 Task: Search one way flight ticket for 4 adults, 2 children, 2 infants in seat and 1 infant on lap in economy from Culebra: Benjamin Rivera Noriega Airport to Evansville: Evansville Regional Airport on 5-3-2023. Choice of flights is Royal air maroc. Price is upto 65000. Outbound departure time preference is 15:00.
Action: Mouse moved to (319, 277)
Screenshot: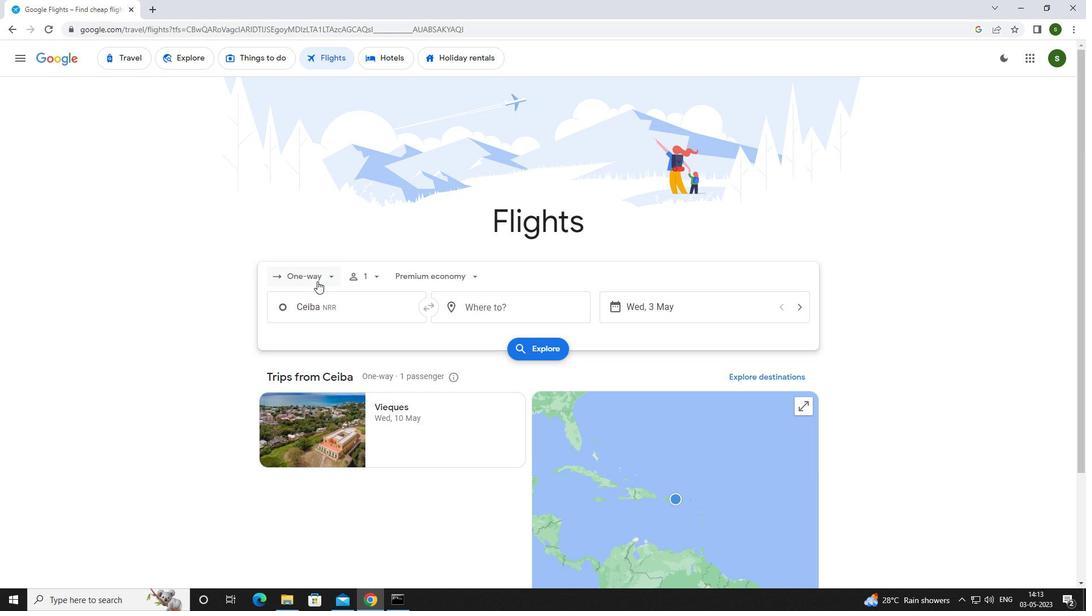 
Action: Mouse pressed left at (319, 277)
Screenshot: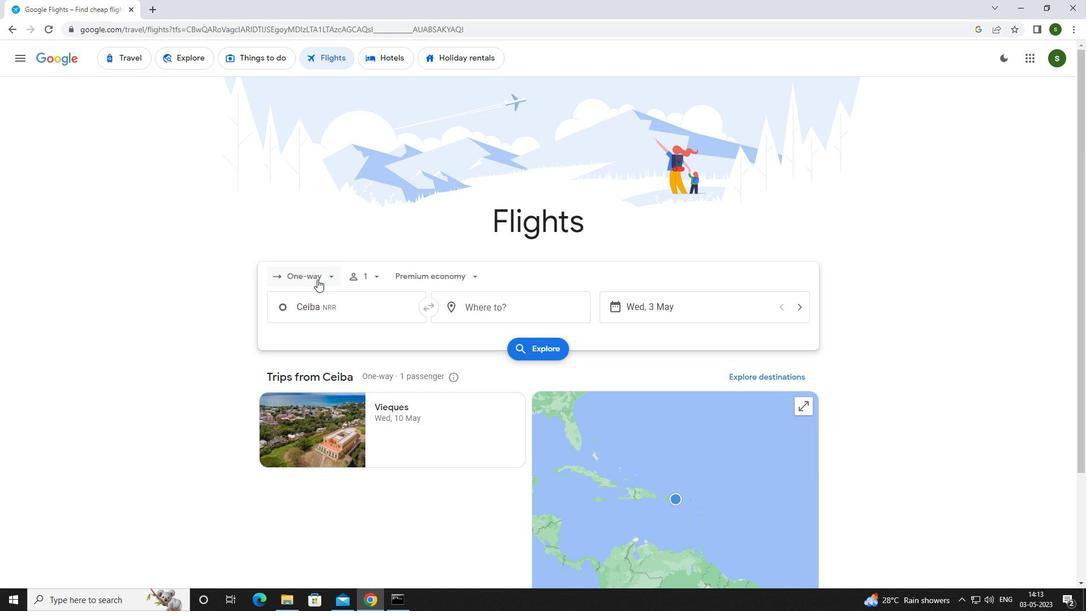 
Action: Mouse moved to (335, 323)
Screenshot: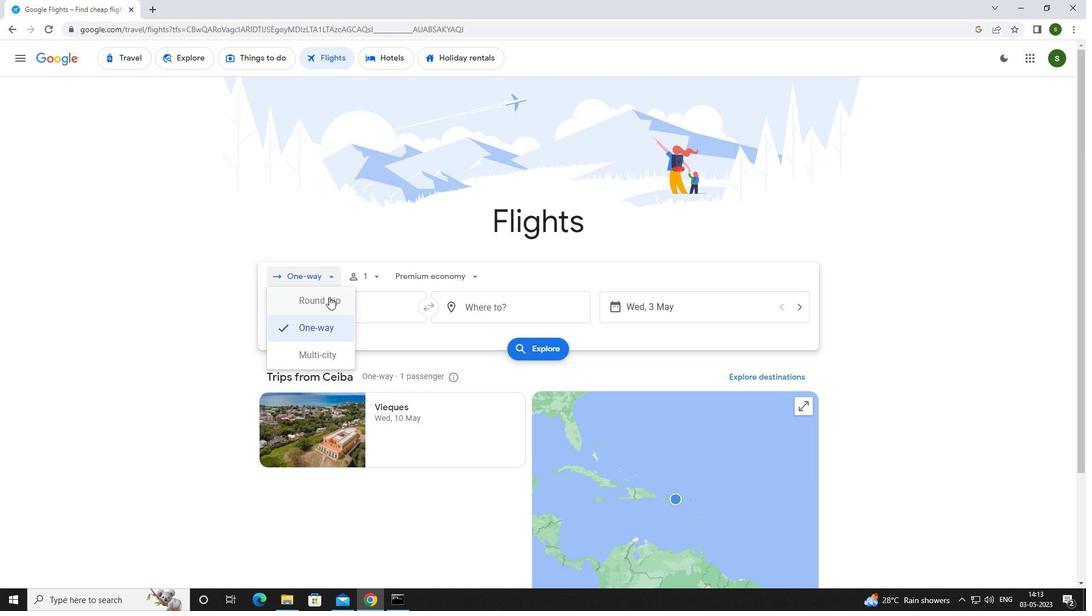 
Action: Mouse pressed left at (335, 323)
Screenshot: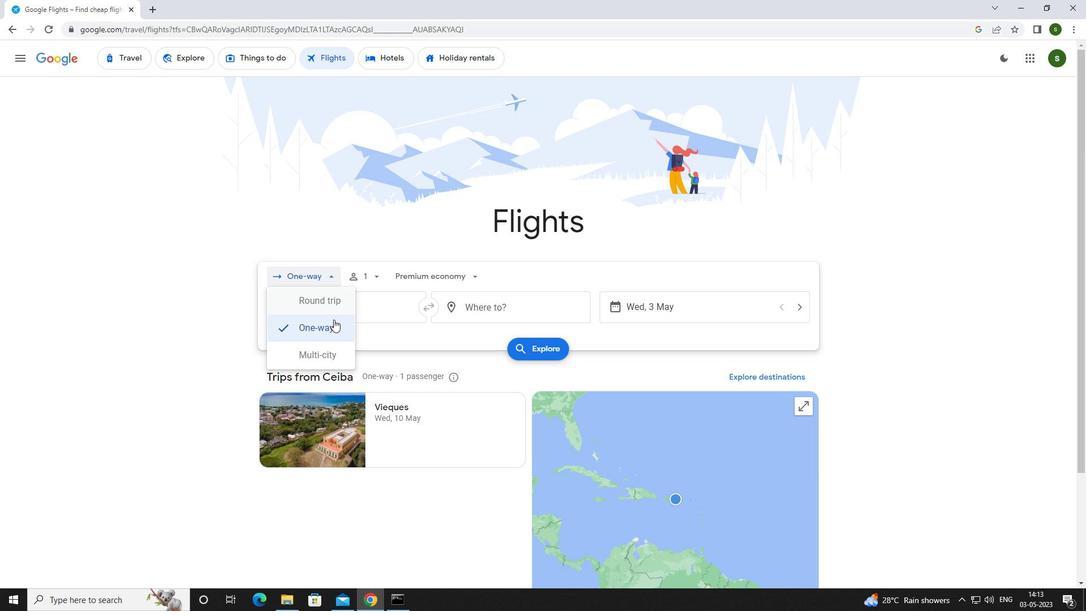 
Action: Mouse moved to (371, 273)
Screenshot: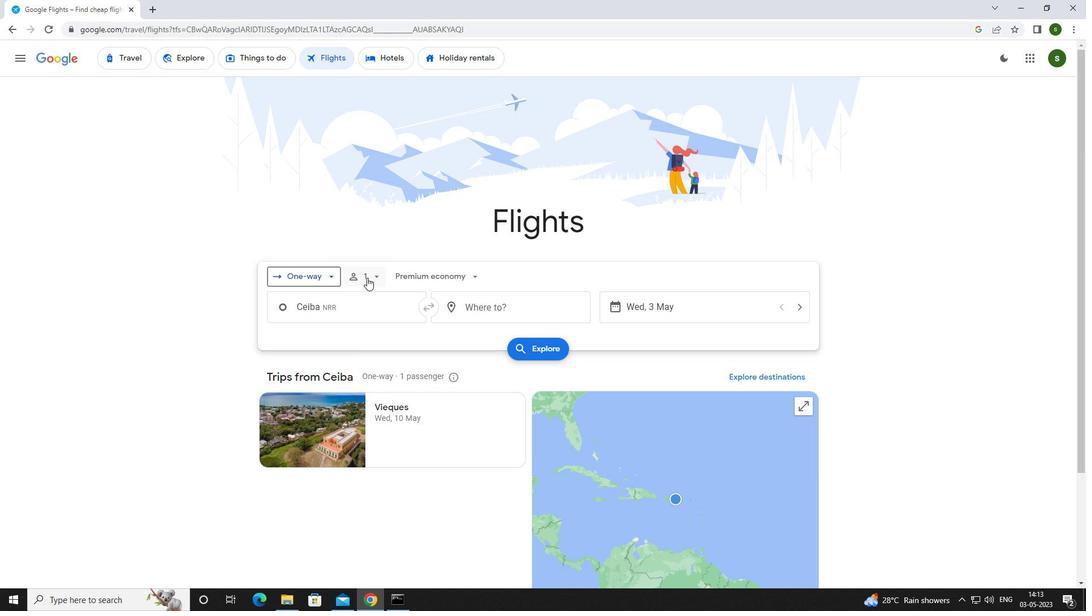 
Action: Mouse pressed left at (371, 273)
Screenshot: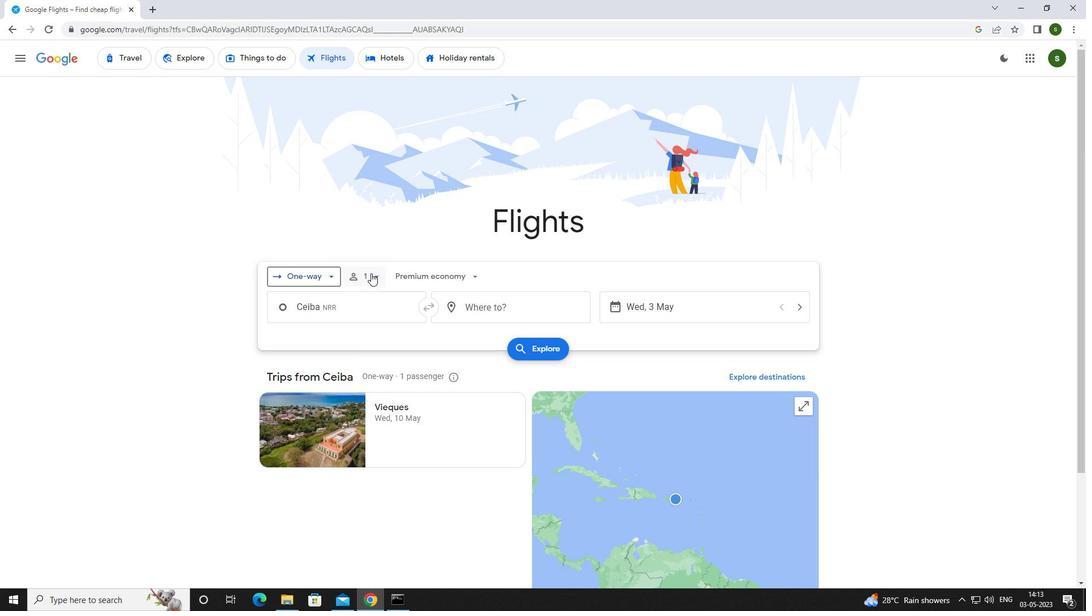 
Action: Mouse moved to (463, 306)
Screenshot: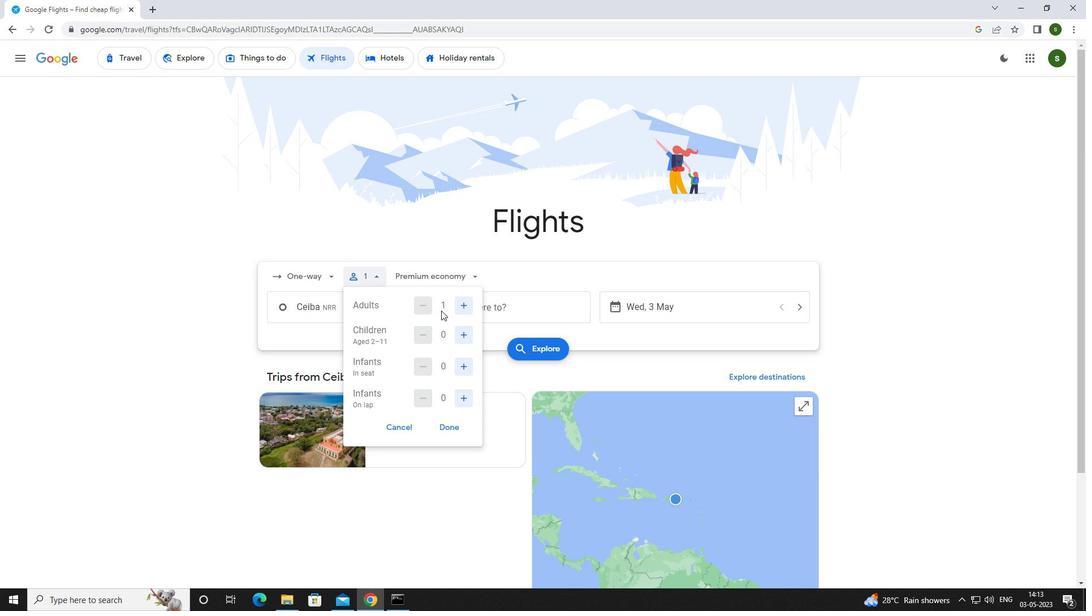 
Action: Mouse pressed left at (463, 306)
Screenshot: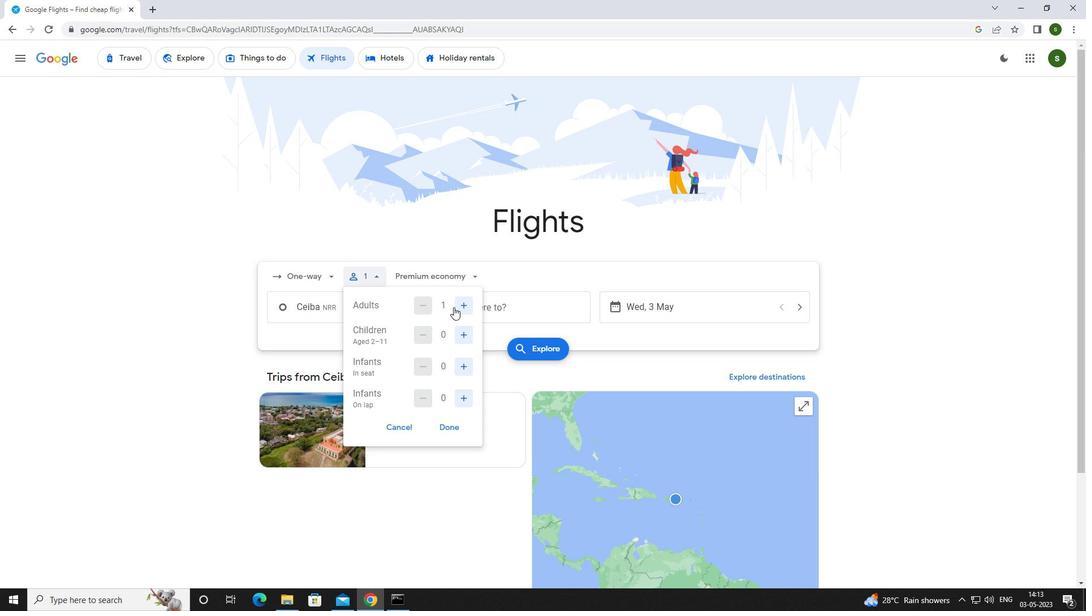 
Action: Mouse pressed left at (463, 306)
Screenshot: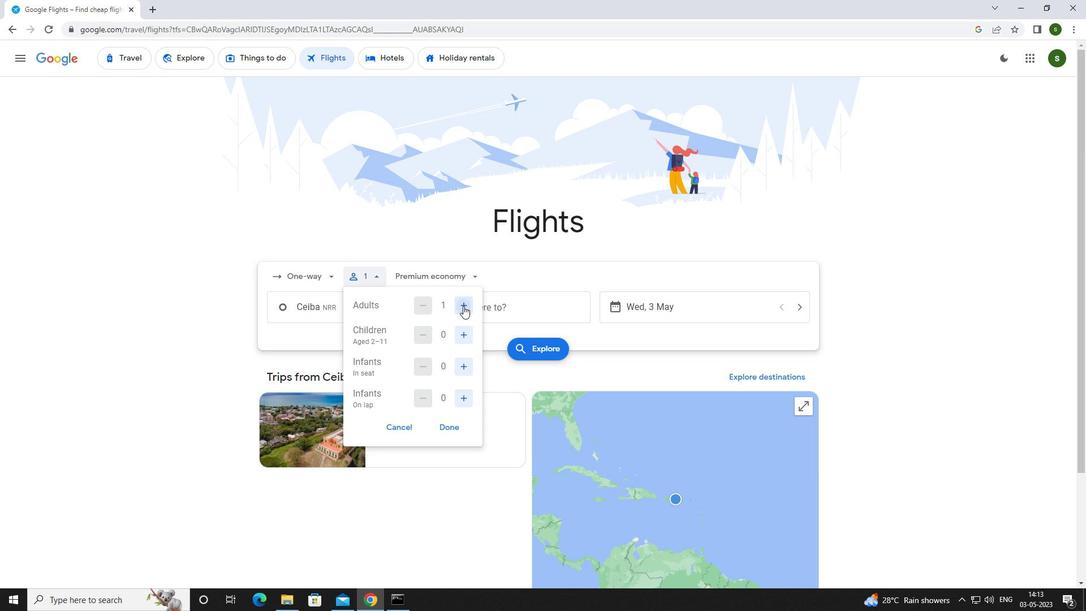 
Action: Mouse pressed left at (463, 306)
Screenshot: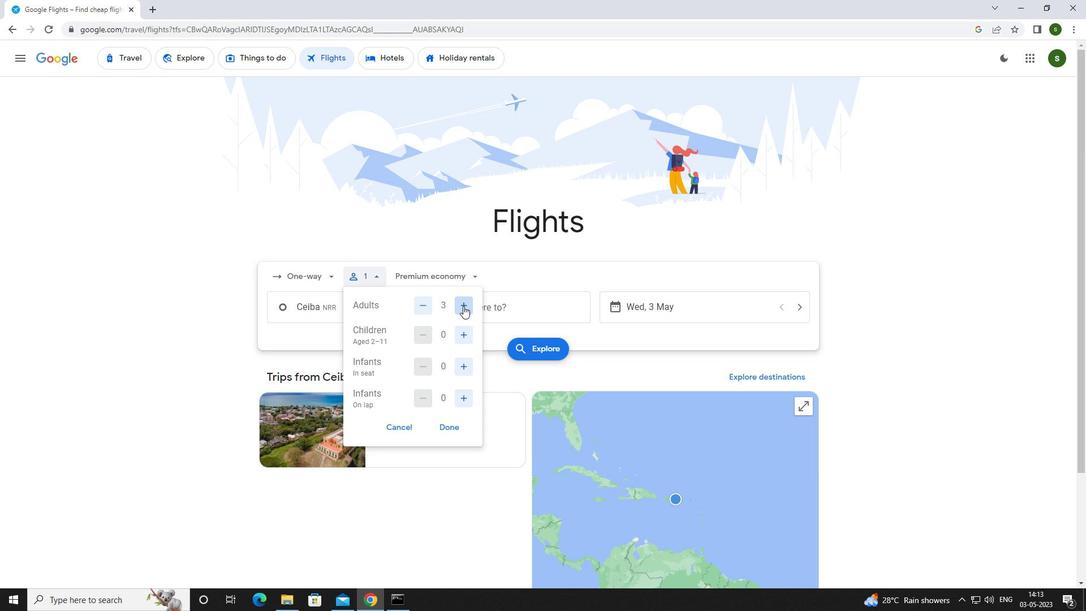 
Action: Mouse moved to (466, 333)
Screenshot: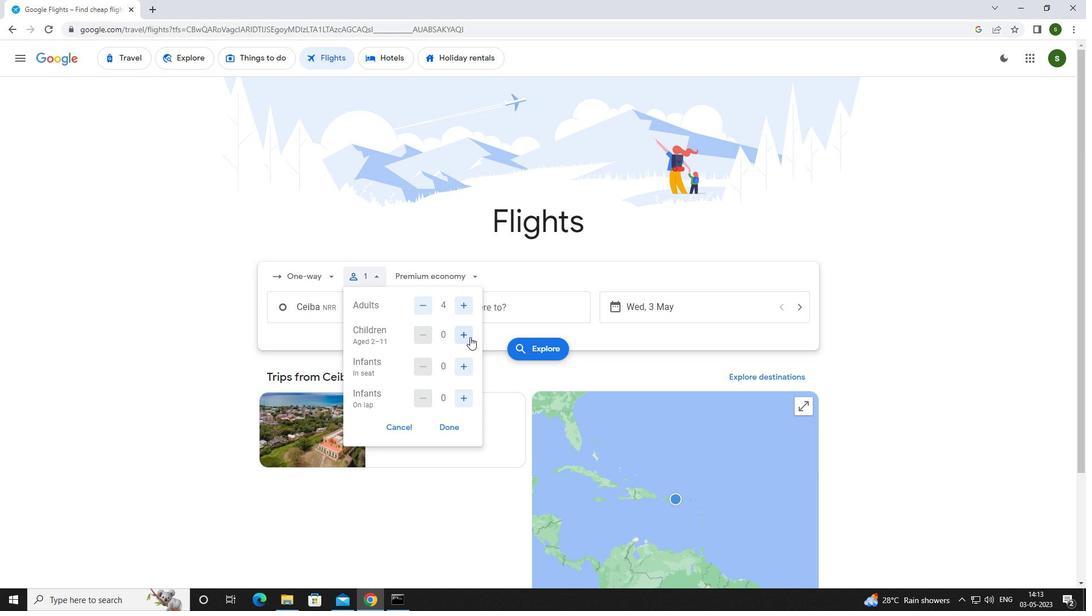 
Action: Mouse pressed left at (466, 333)
Screenshot: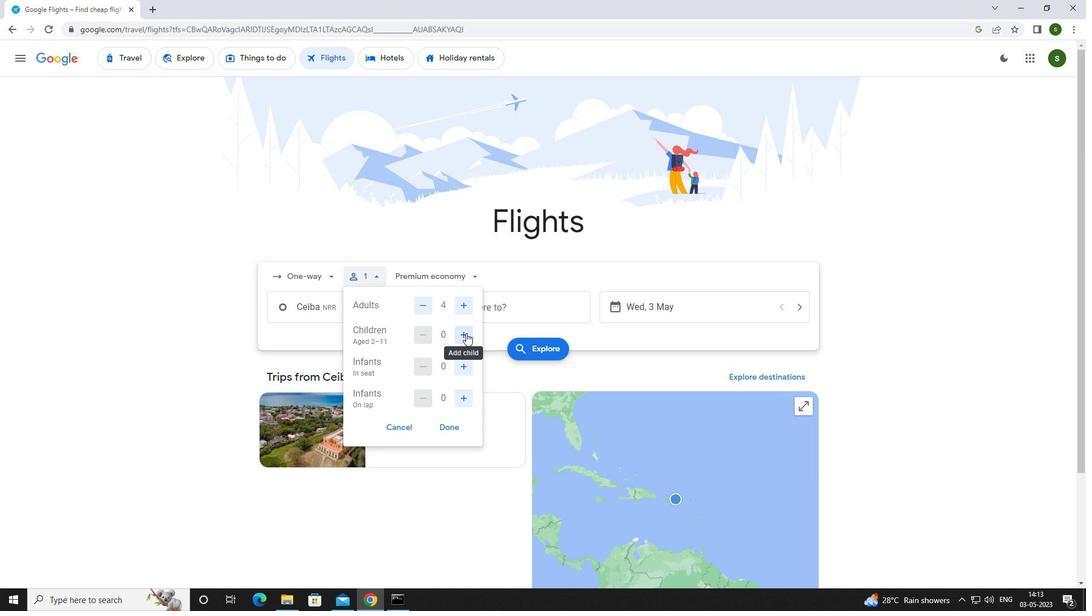 
Action: Mouse pressed left at (466, 333)
Screenshot: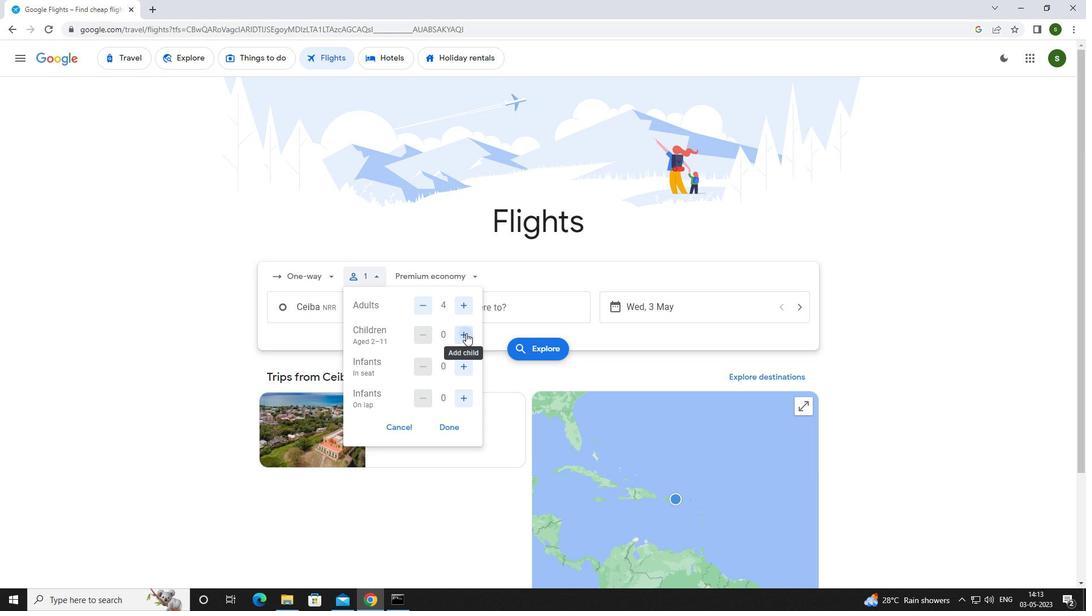 
Action: Mouse moved to (461, 364)
Screenshot: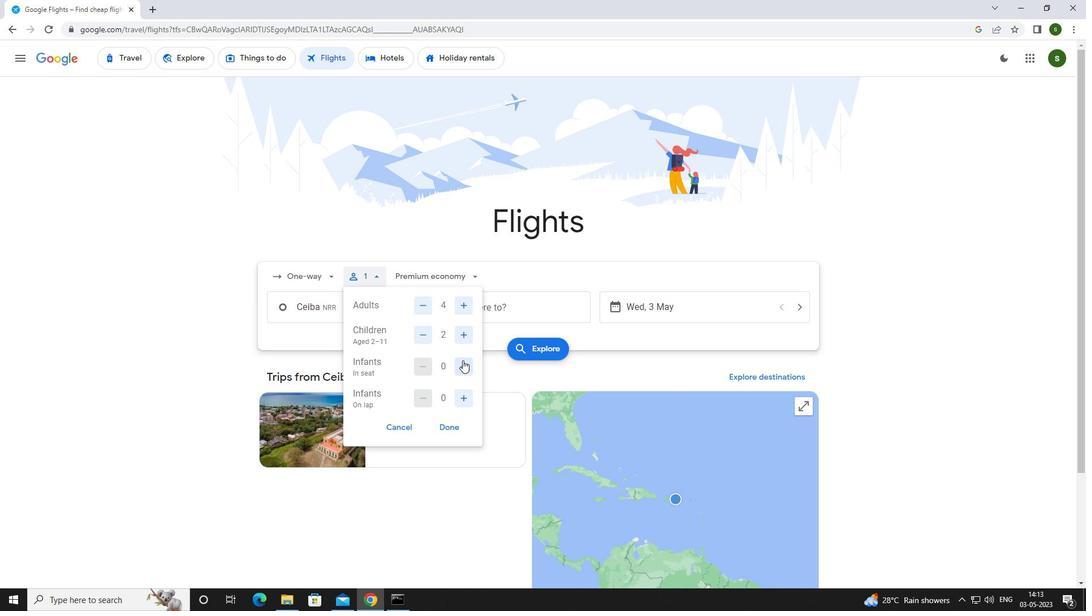 
Action: Mouse pressed left at (461, 364)
Screenshot: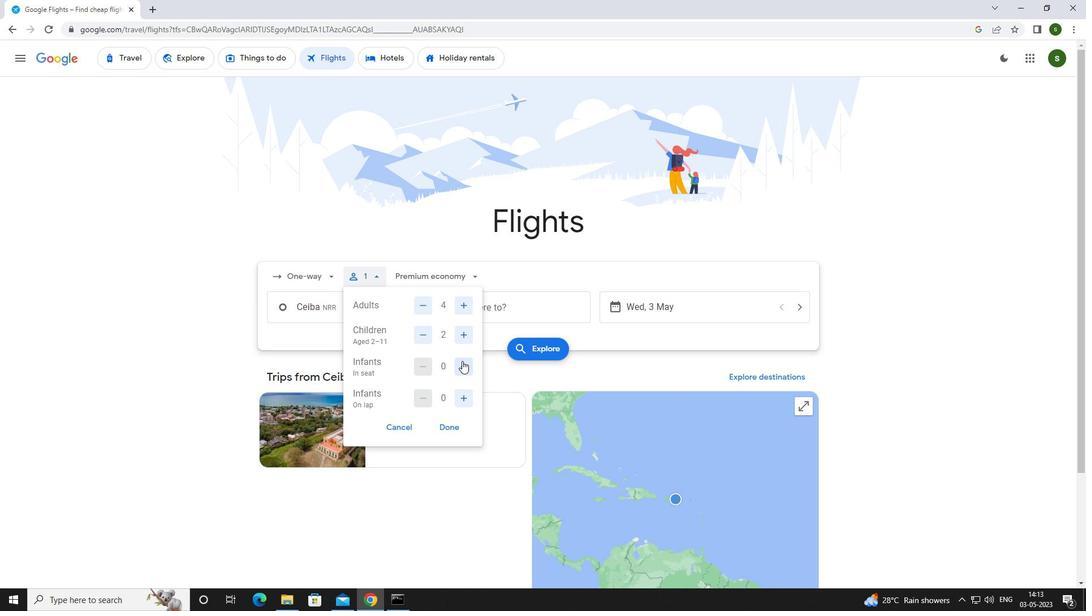 
Action: Mouse pressed left at (461, 364)
Screenshot: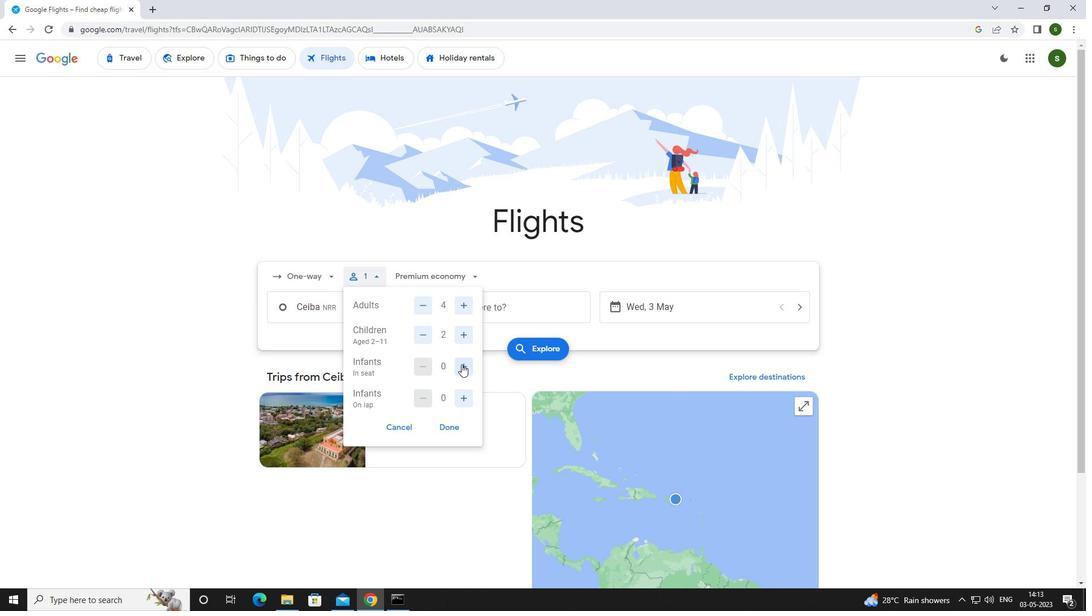 
Action: Mouse moved to (460, 393)
Screenshot: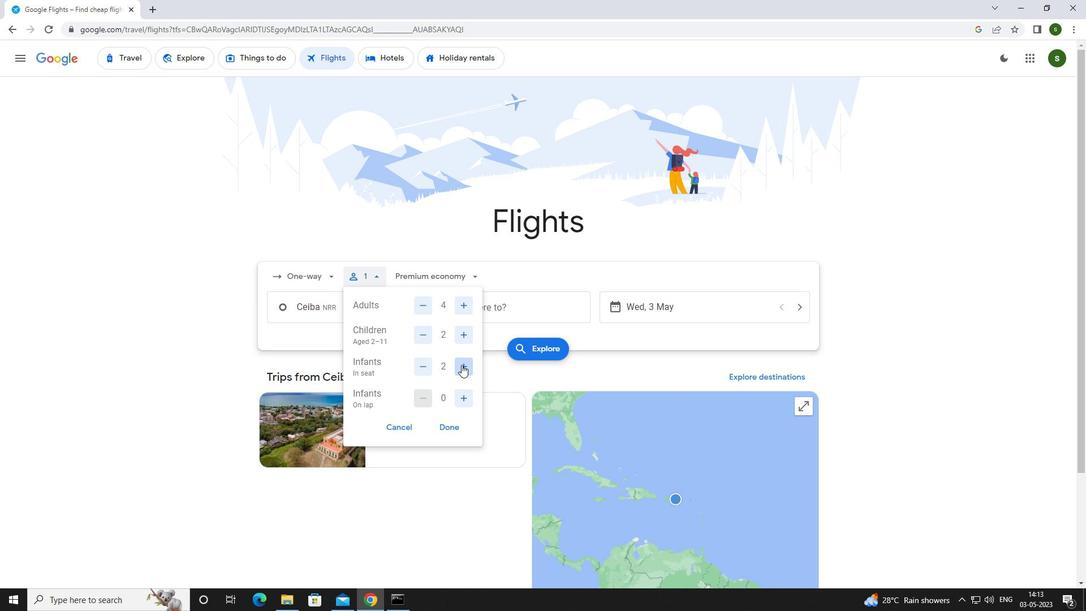 
Action: Mouse pressed left at (460, 393)
Screenshot: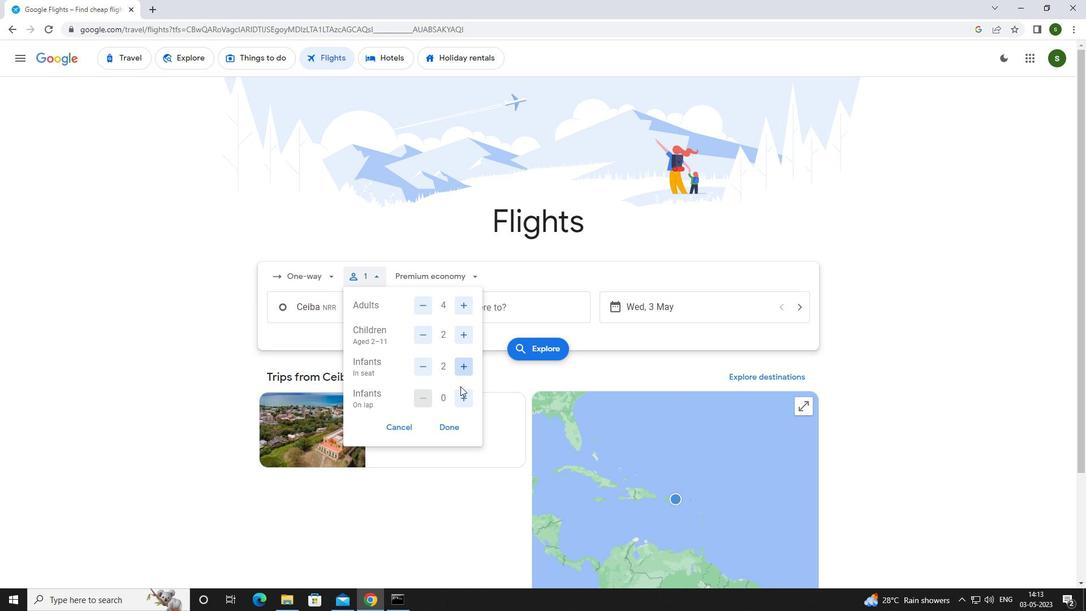 
Action: Mouse moved to (463, 280)
Screenshot: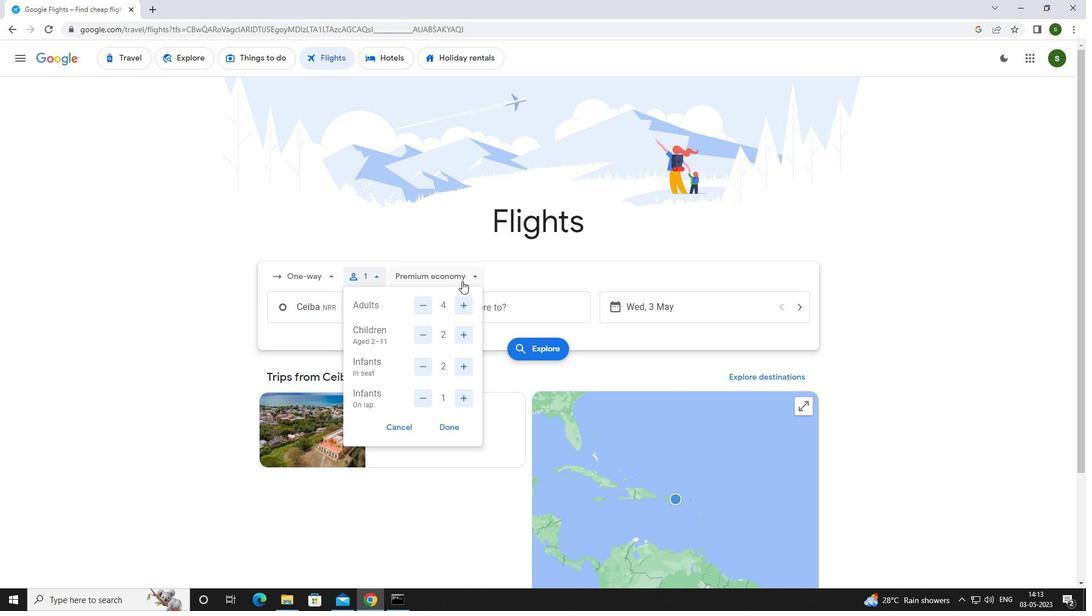 
Action: Mouse pressed left at (463, 280)
Screenshot: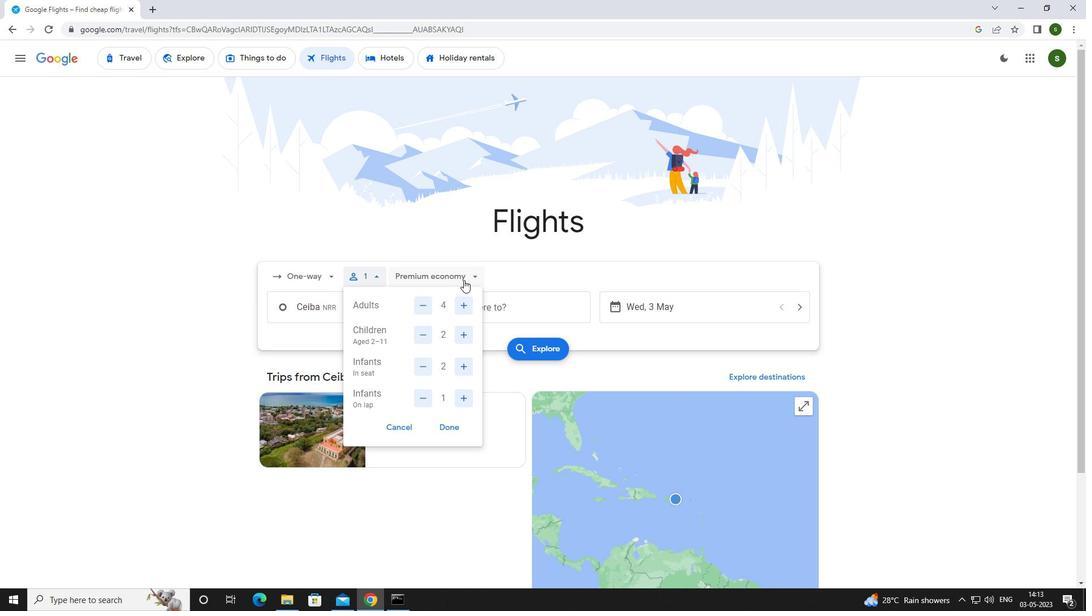
Action: Mouse moved to (467, 307)
Screenshot: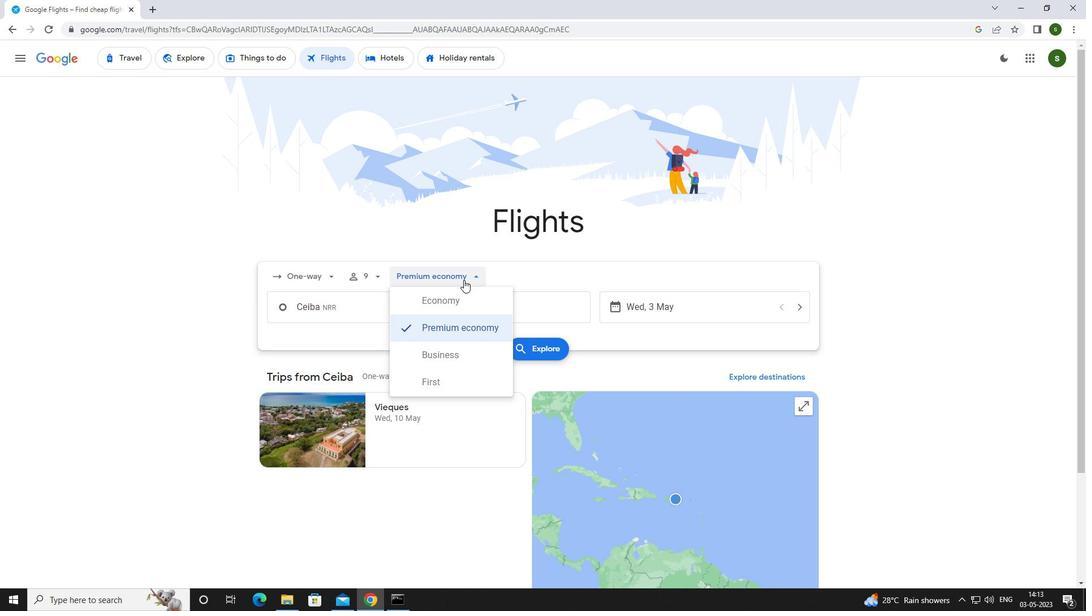 
Action: Mouse pressed left at (467, 307)
Screenshot: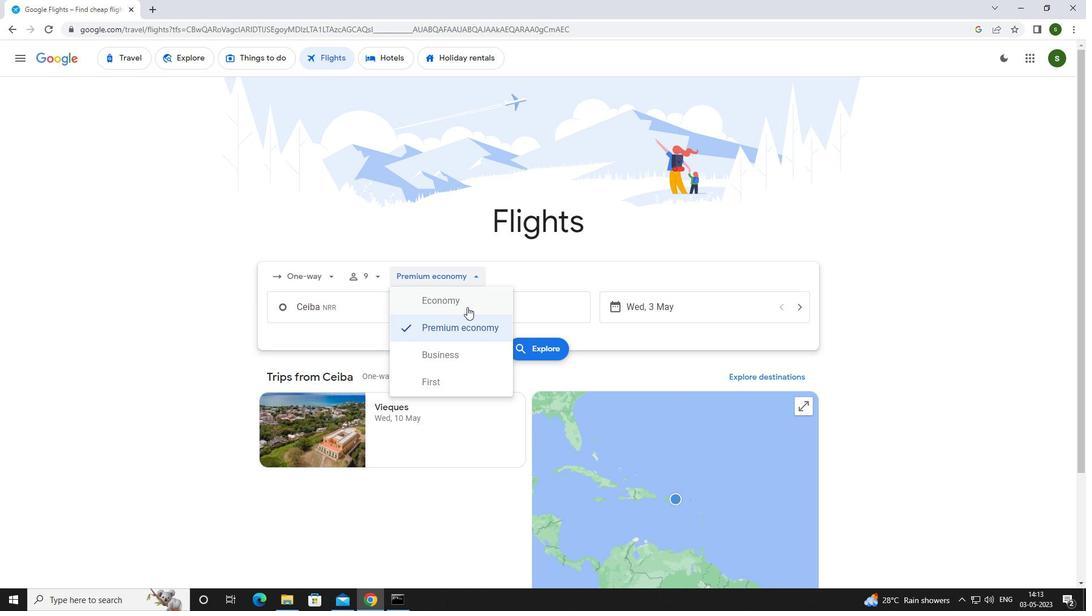 
Action: Mouse moved to (403, 307)
Screenshot: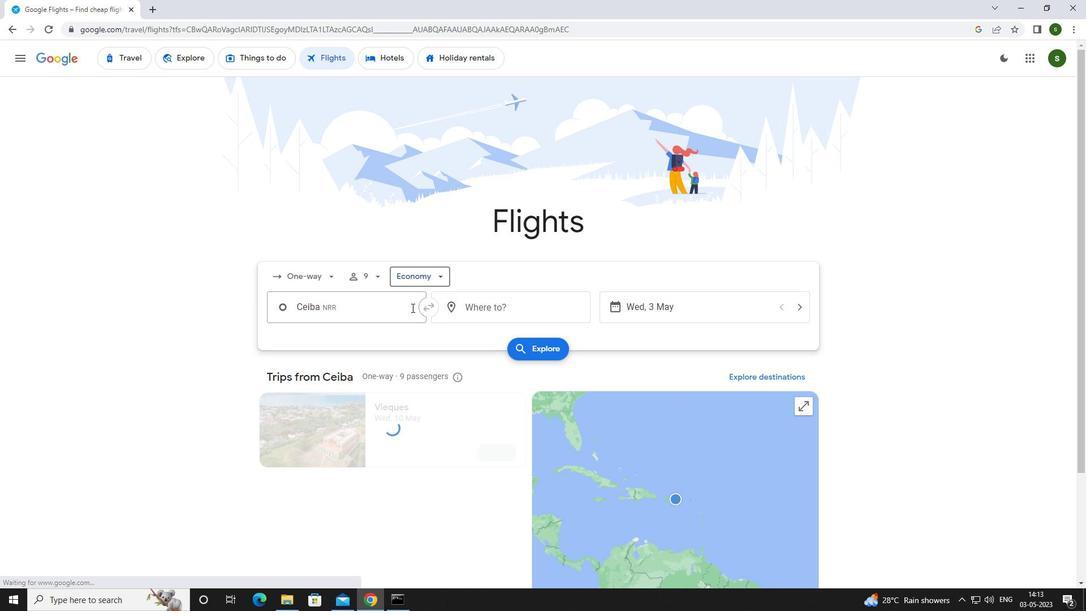 
Action: Mouse pressed left at (403, 307)
Screenshot: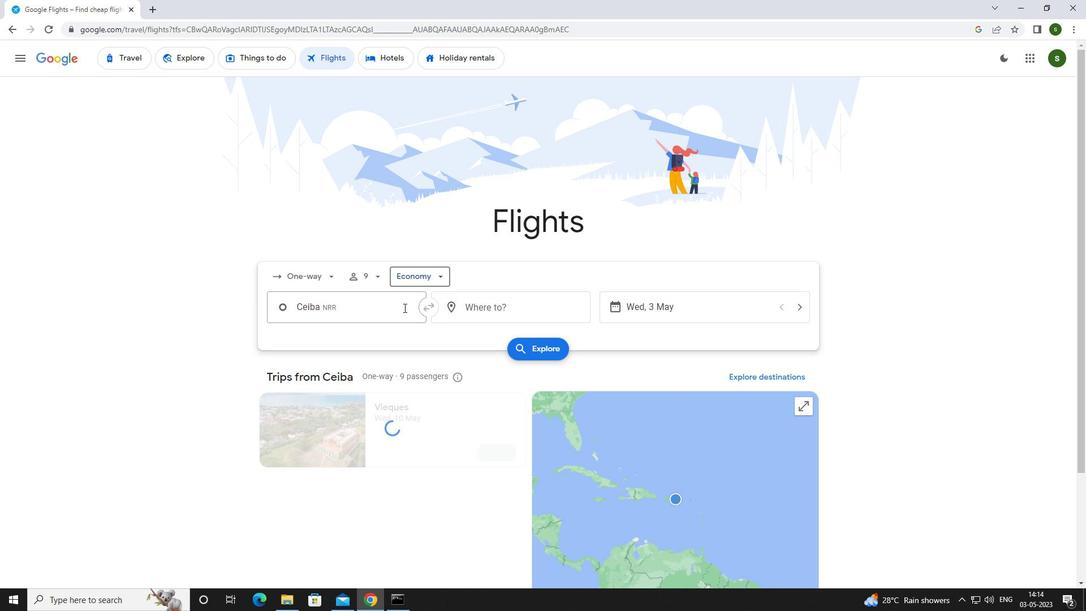 
Action: Key pressed <Key.caps_lock>c<Key.caps_lock>ulebra
Screenshot: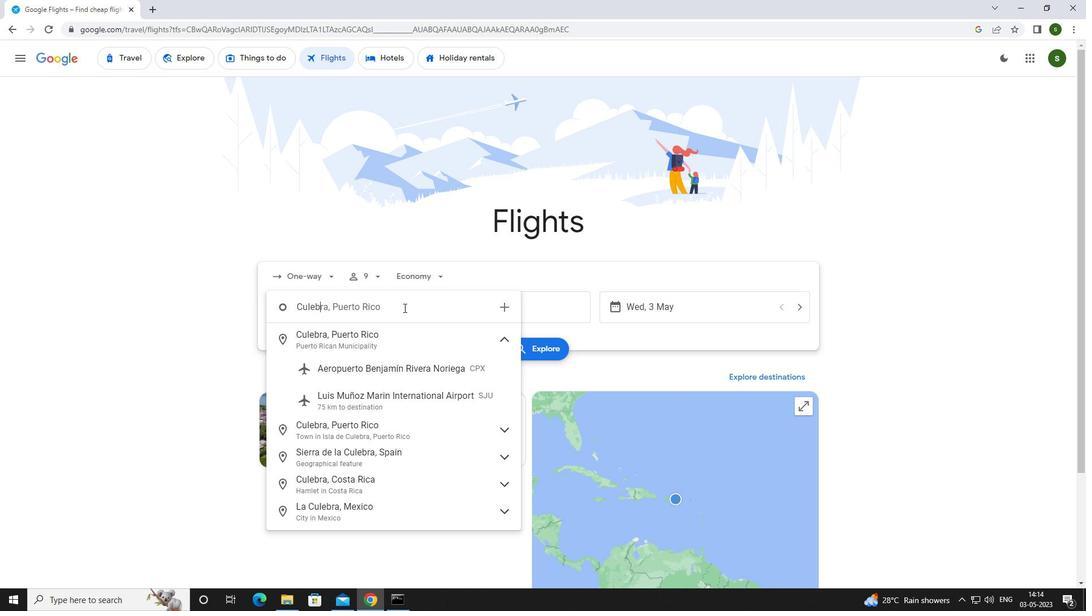 
Action: Mouse moved to (413, 371)
Screenshot: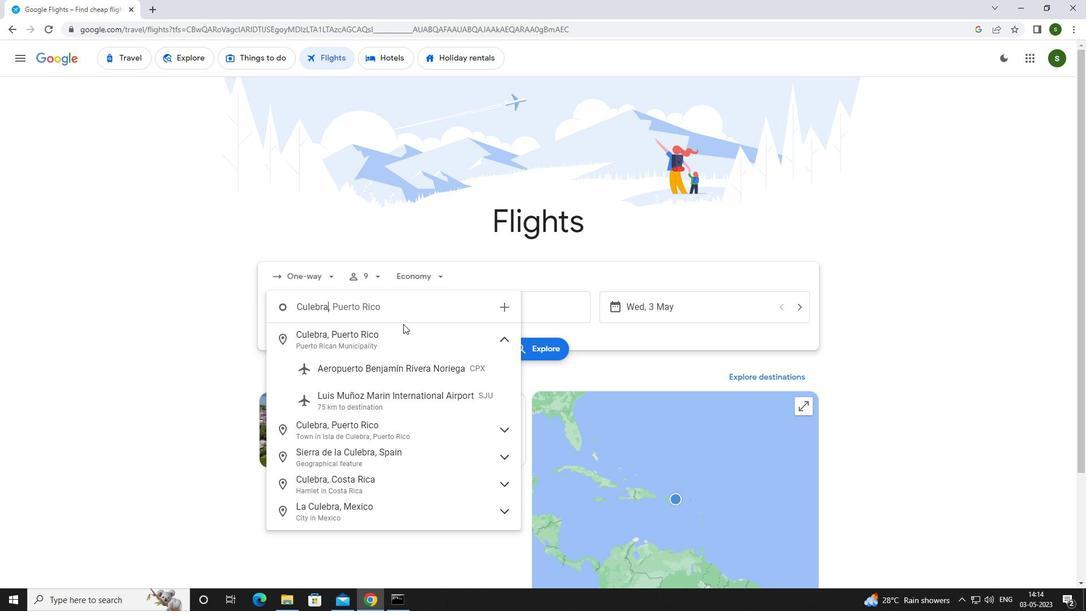 
Action: Mouse pressed left at (413, 371)
Screenshot: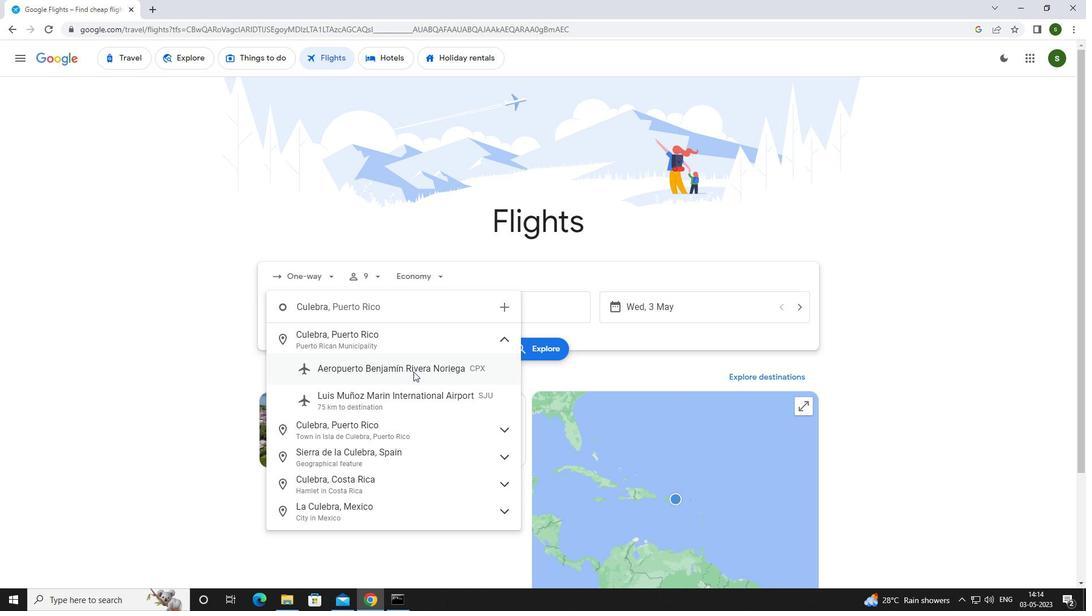 
Action: Mouse moved to (500, 308)
Screenshot: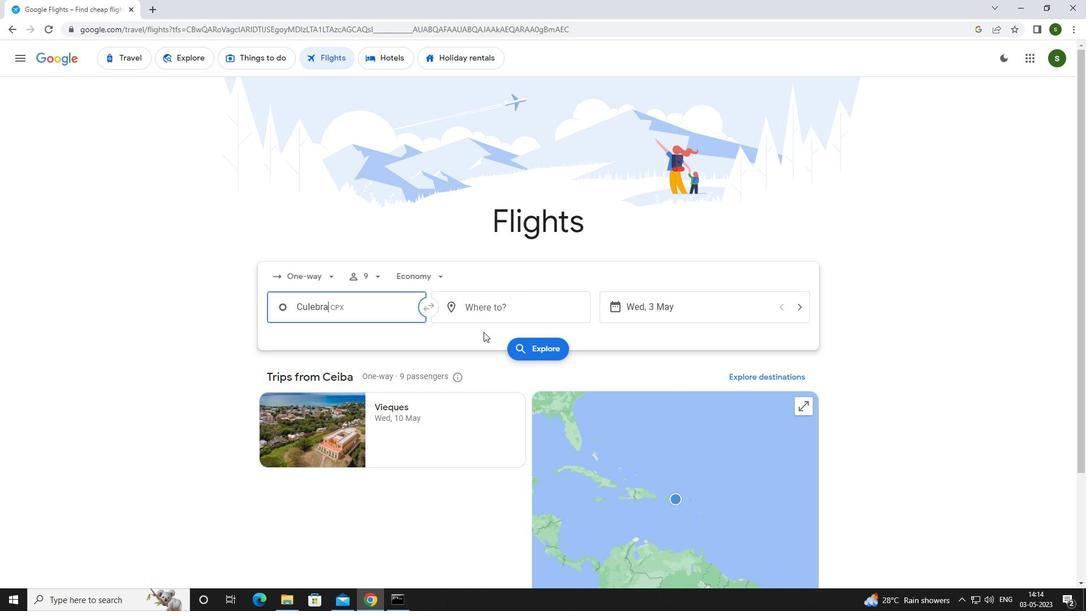 
Action: Mouse pressed left at (500, 308)
Screenshot: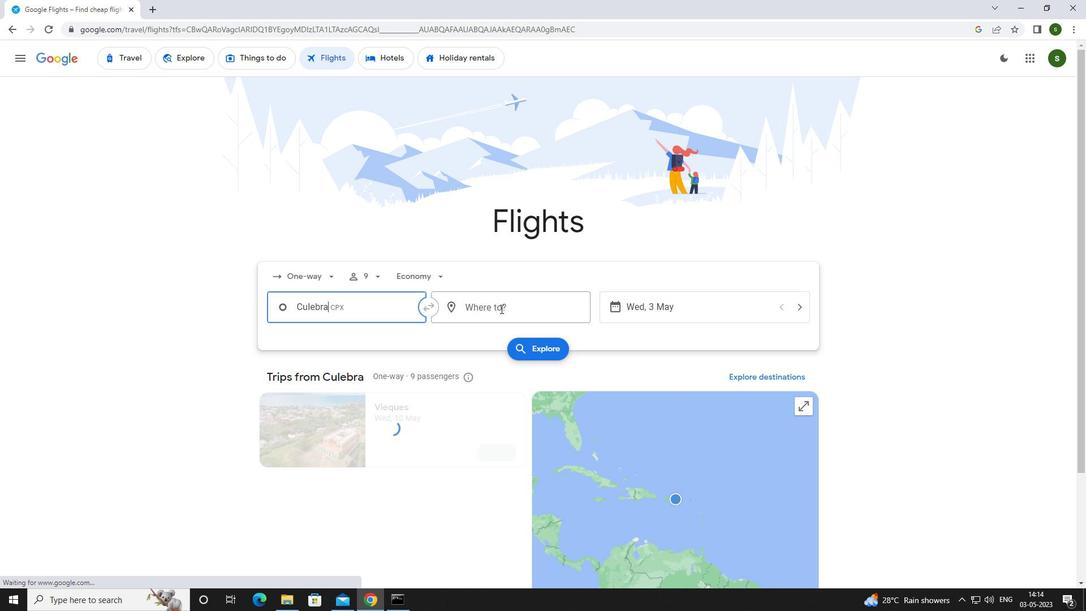 
Action: Key pressed <Key.caps_lock>e<Key.caps_lock>vansv
Screenshot: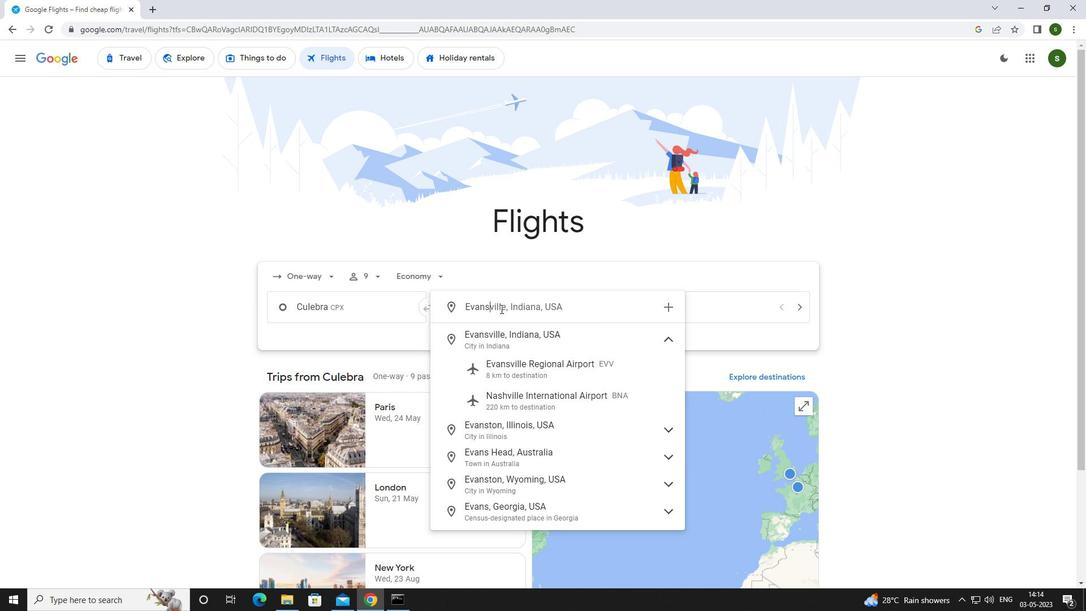 
Action: Mouse moved to (535, 369)
Screenshot: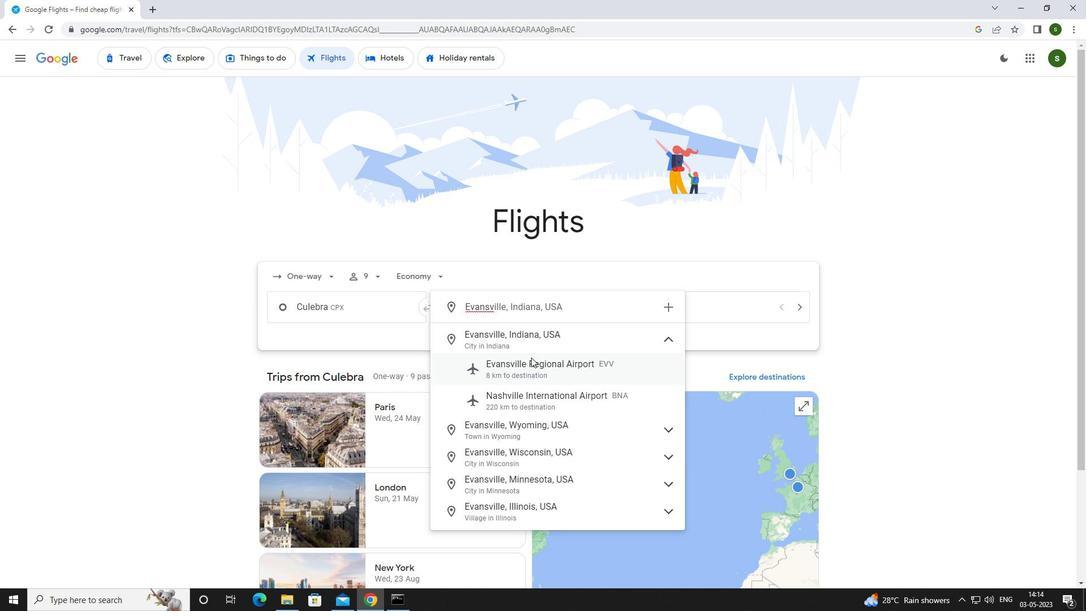 
Action: Mouse pressed left at (535, 369)
Screenshot: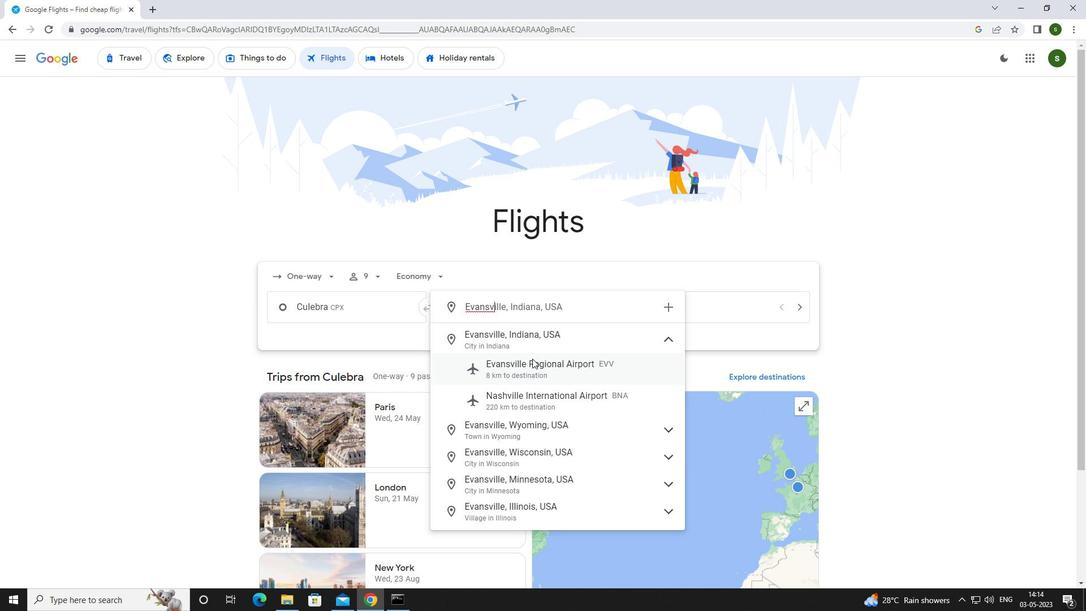 
Action: Mouse moved to (683, 307)
Screenshot: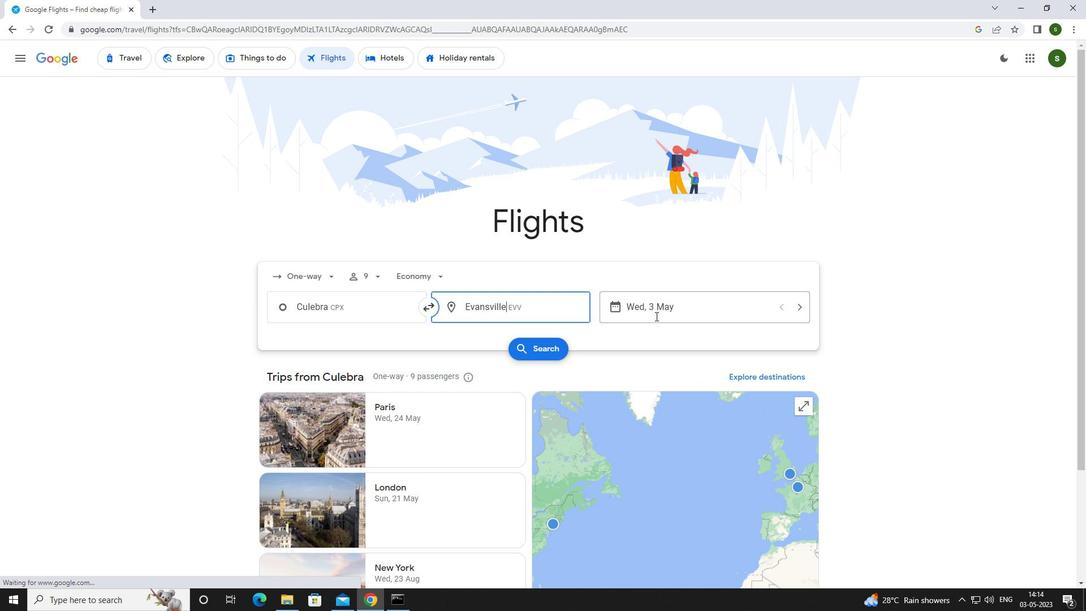 
Action: Mouse pressed left at (683, 307)
Screenshot: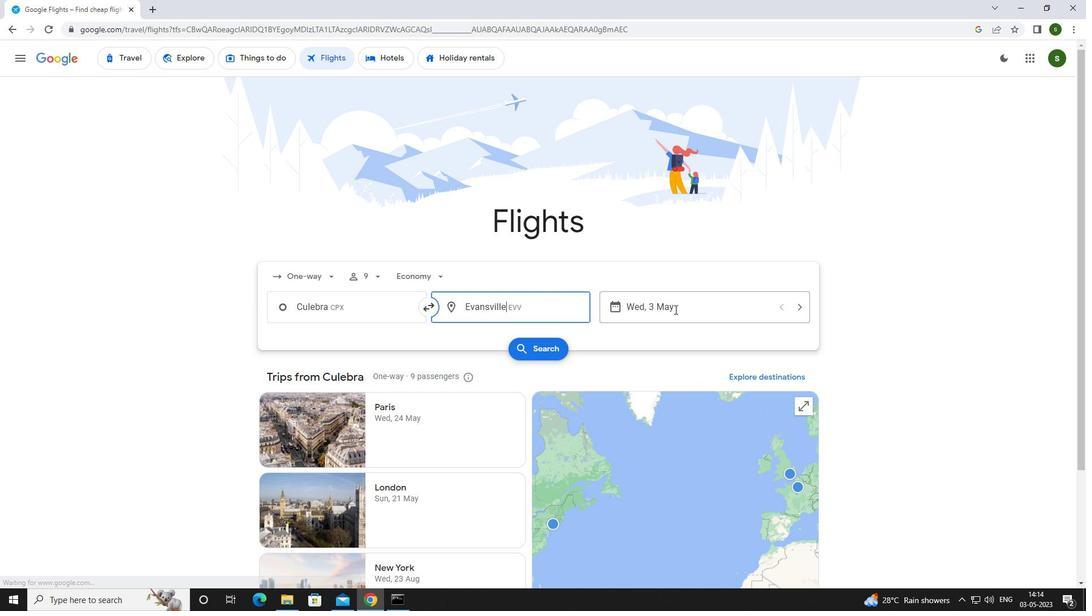 
Action: Mouse moved to (485, 377)
Screenshot: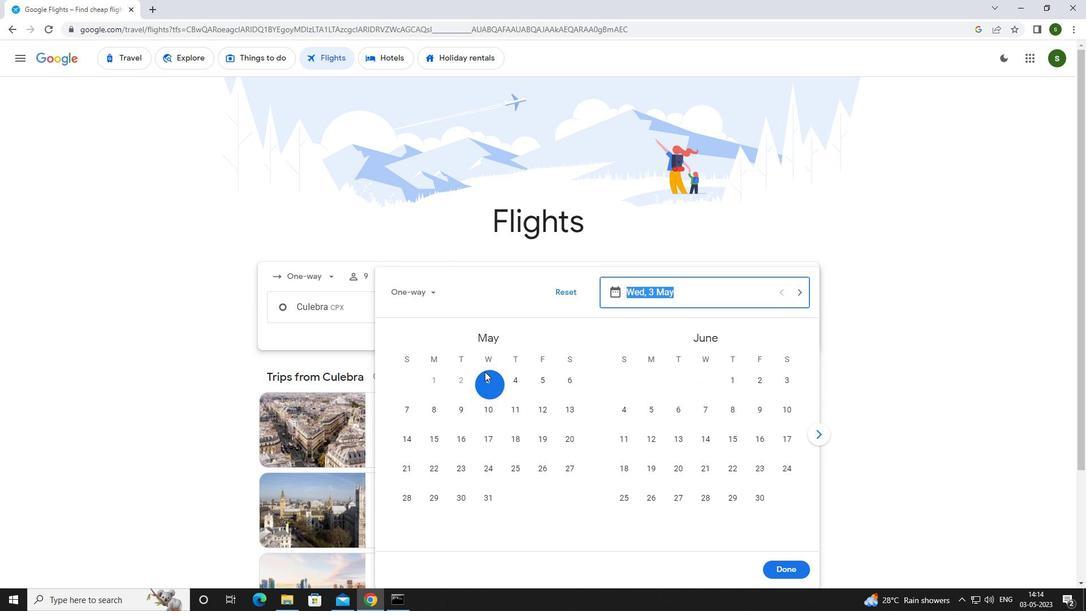 
Action: Mouse pressed left at (485, 377)
Screenshot: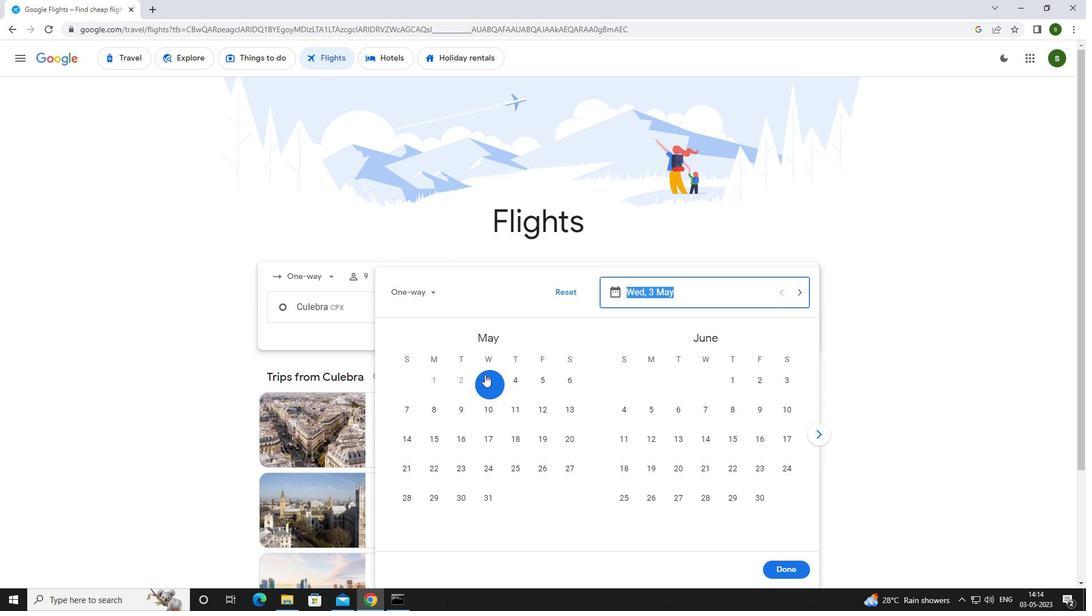 
Action: Mouse moved to (789, 561)
Screenshot: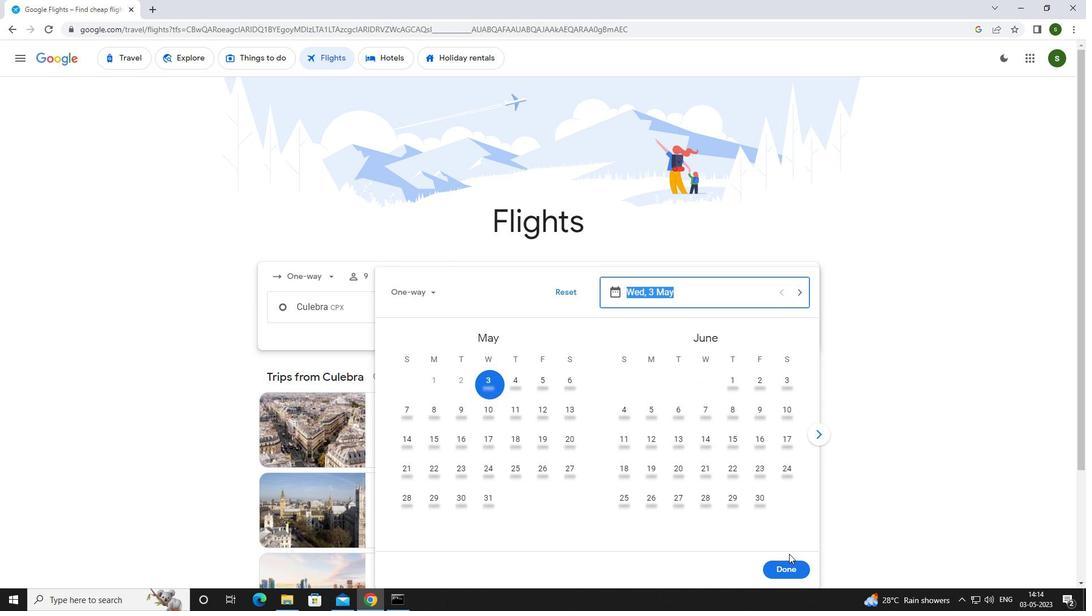 
Action: Mouse pressed left at (789, 561)
Screenshot: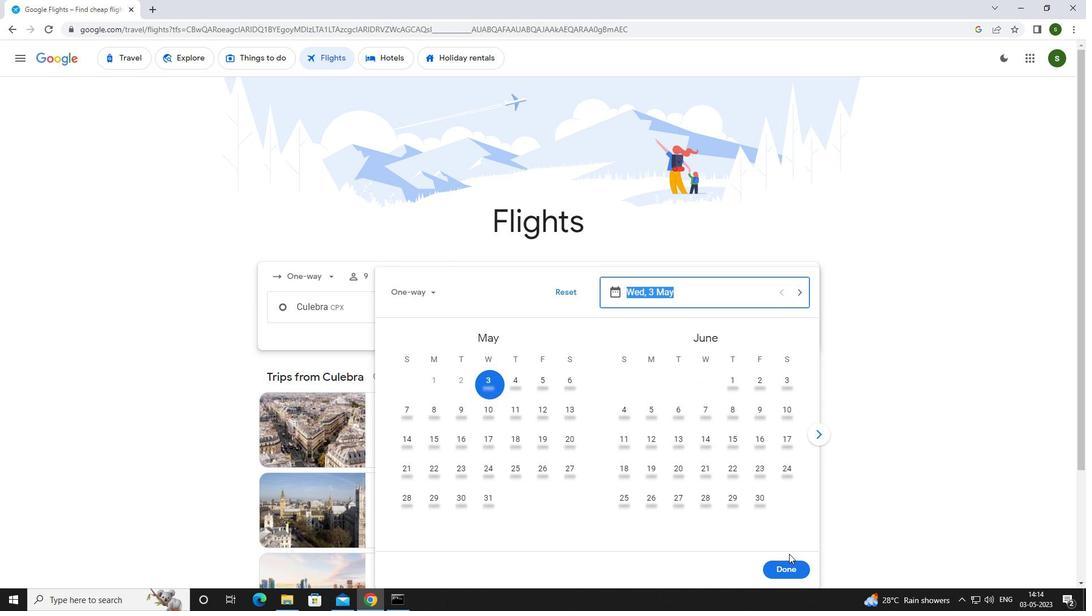 
Action: Mouse moved to (539, 345)
Screenshot: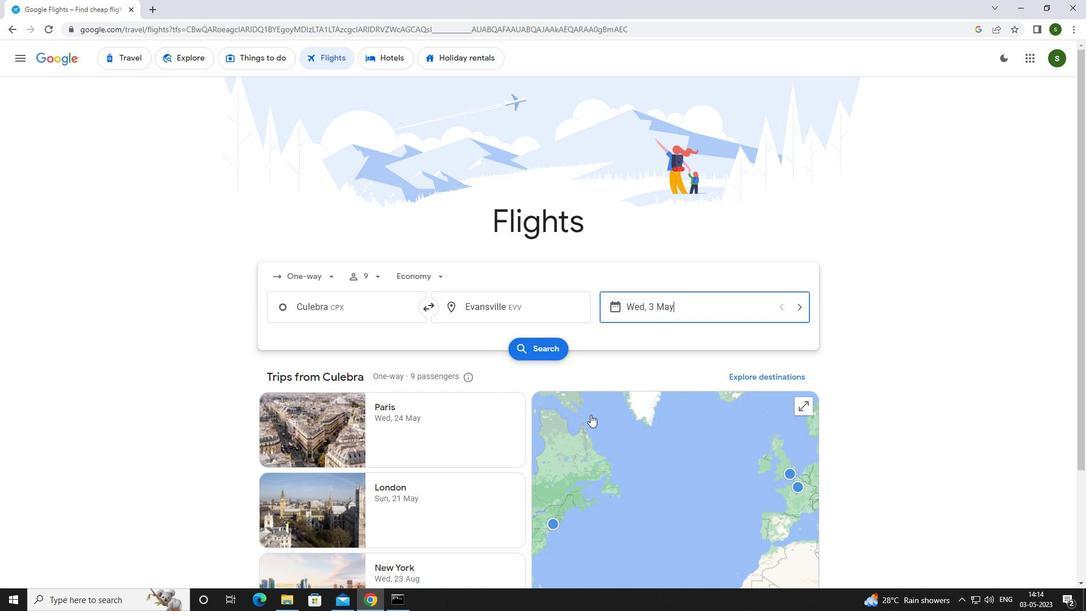 
Action: Mouse pressed left at (539, 345)
Screenshot: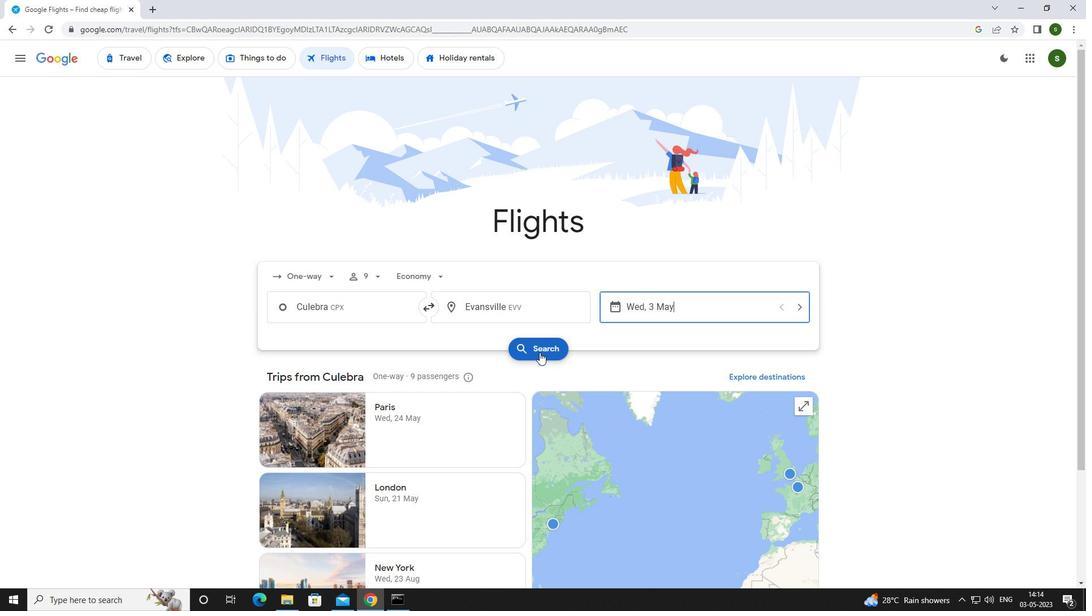 
Action: Mouse moved to (277, 158)
Screenshot: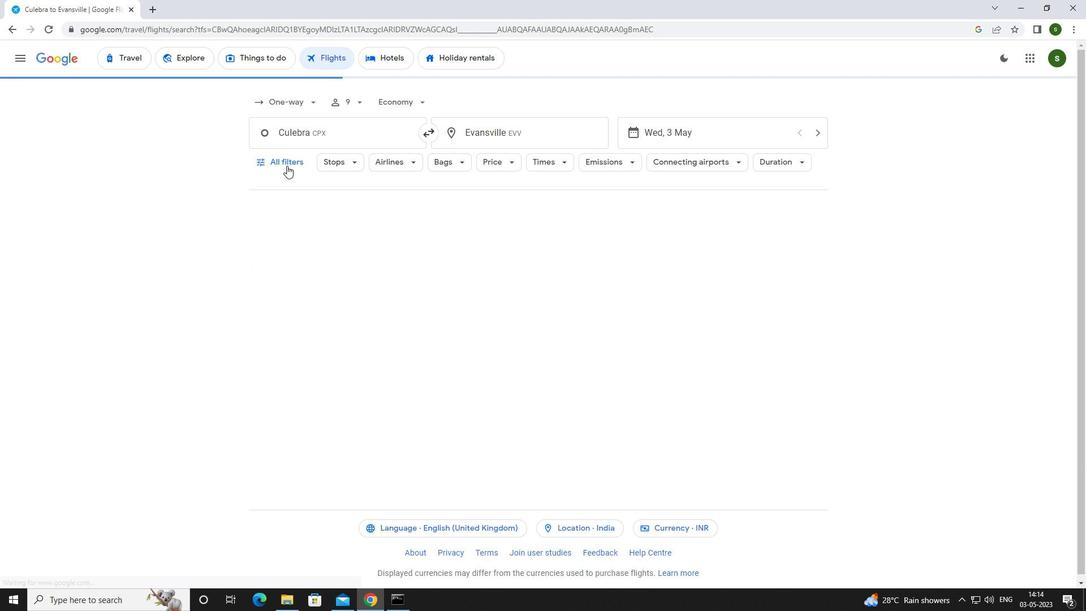 
Action: Mouse pressed left at (277, 158)
Screenshot: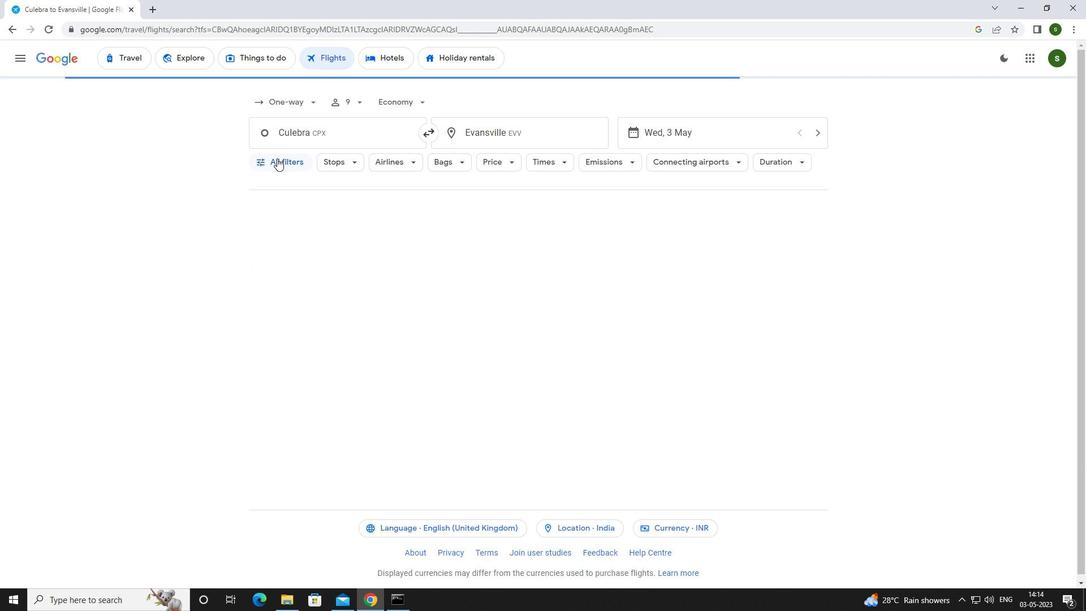 
Action: Mouse moved to (425, 404)
Screenshot: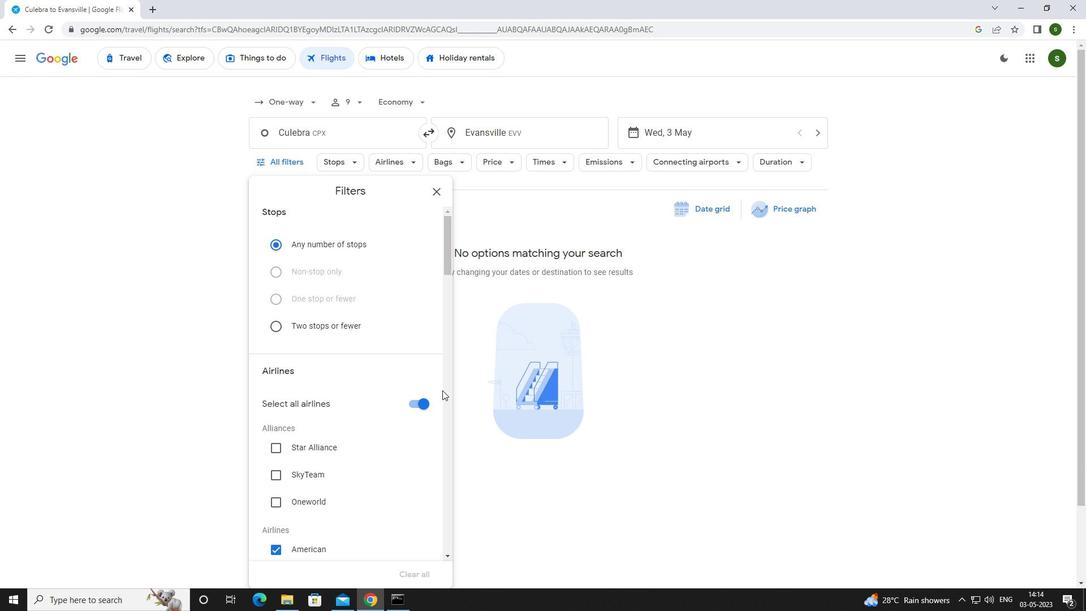 
Action: Mouse pressed left at (425, 404)
Screenshot: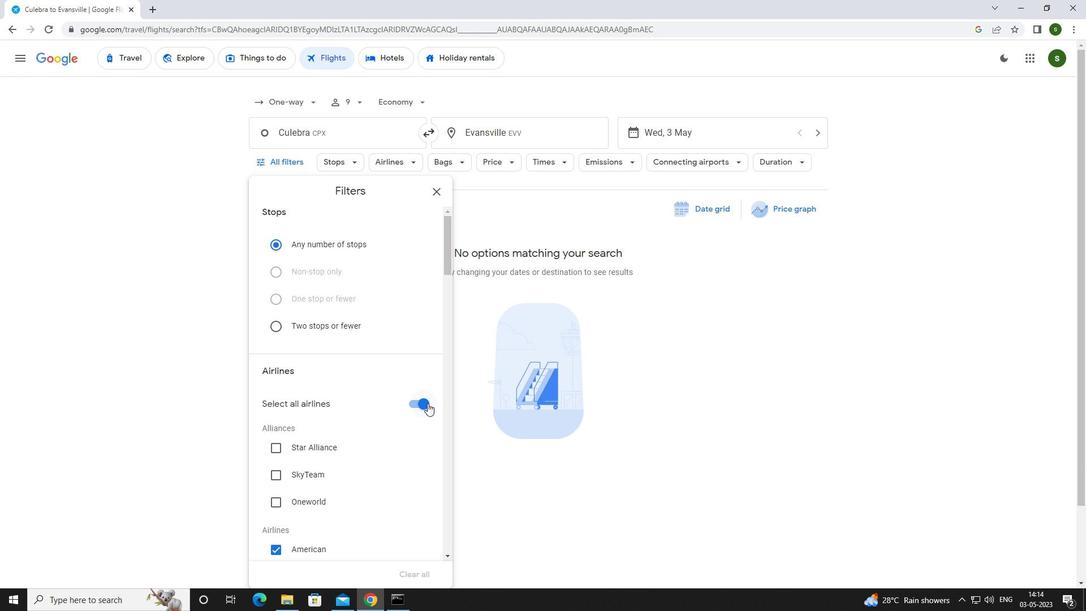 
Action: Mouse moved to (409, 375)
Screenshot: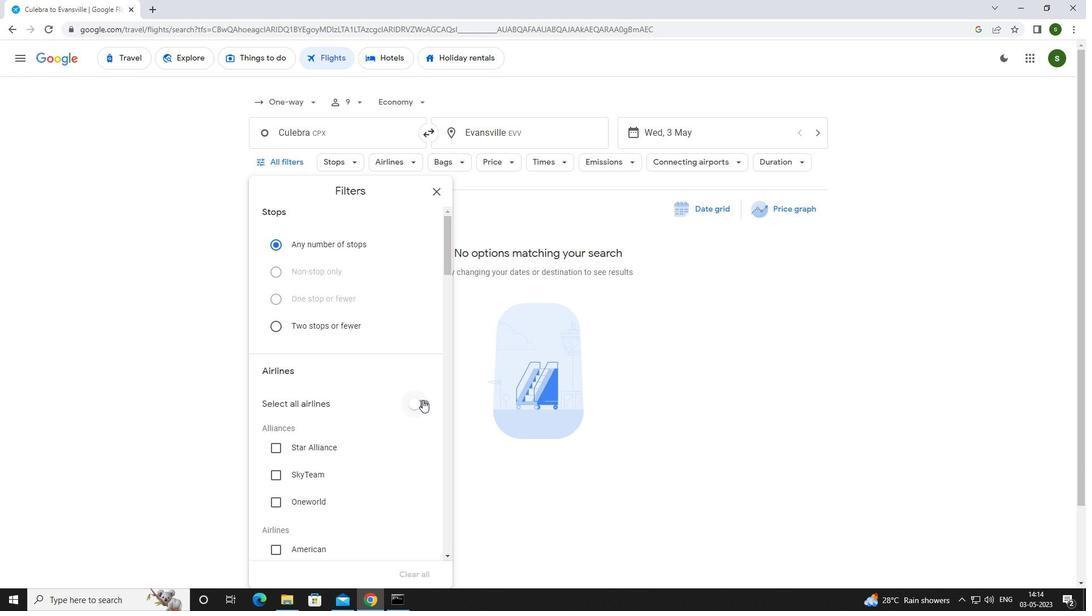 
Action: Mouse scrolled (409, 375) with delta (0, 0)
Screenshot: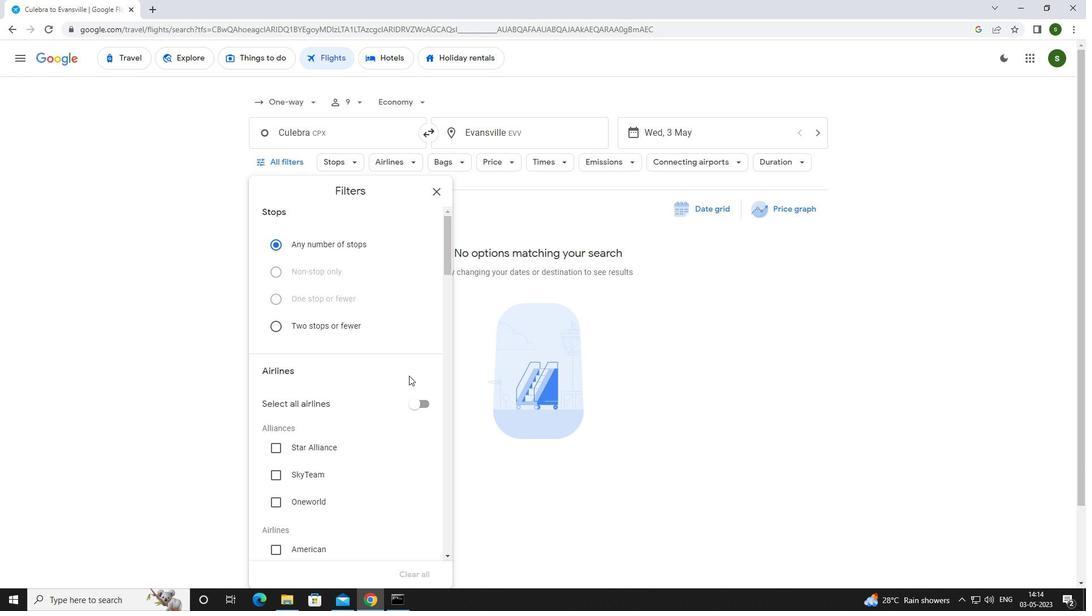 
Action: Mouse moved to (409, 375)
Screenshot: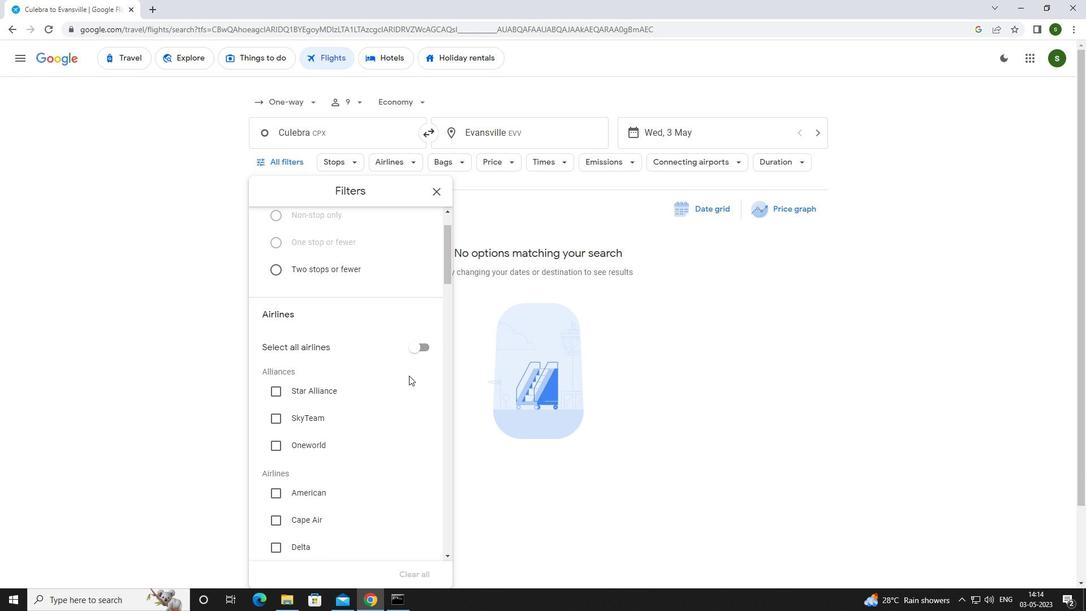 
Action: Mouse scrolled (409, 374) with delta (0, 0)
Screenshot: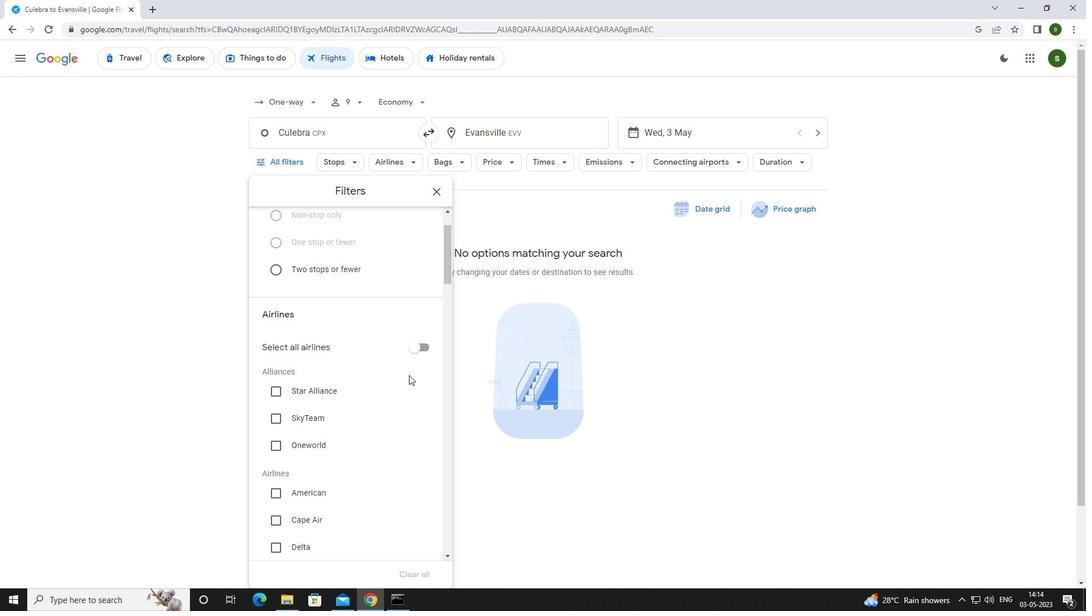 
Action: Mouse scrolled (409, 374) with delta (0, 0)
Screenshot: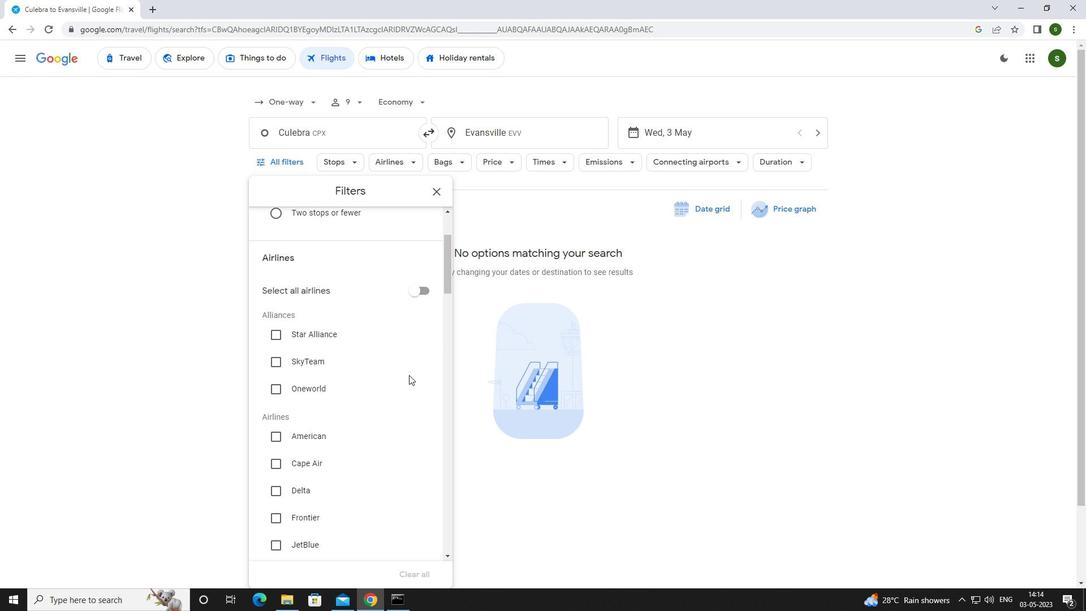 
Action: Mouse scrolled (409, 374) with delta (0, 0)
Screenshot: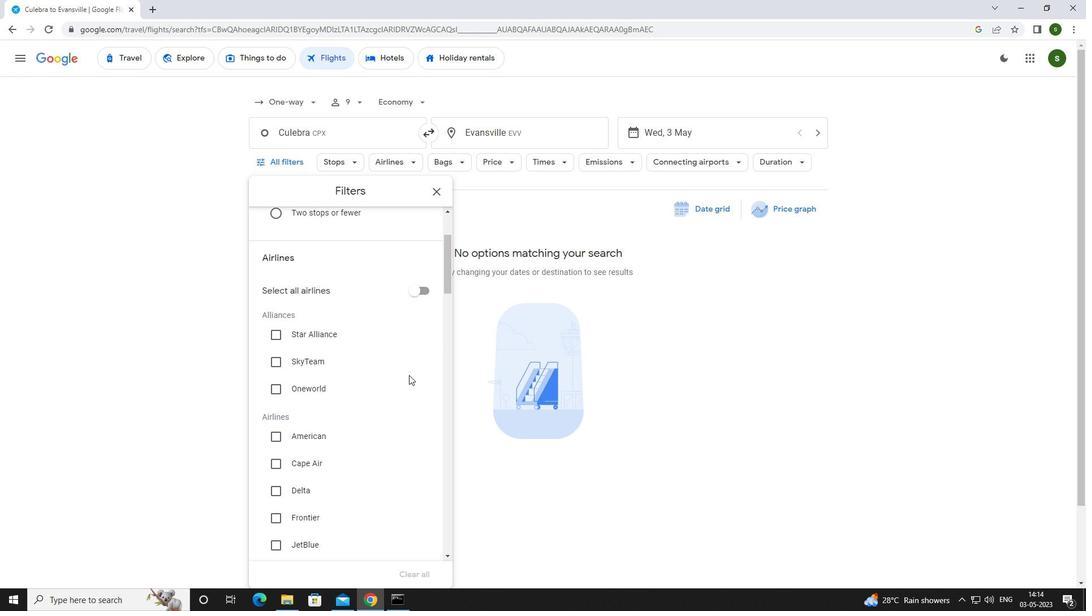 
Action: Mouse scrolled (409, 374) with delta (0, 0)
Screenshot: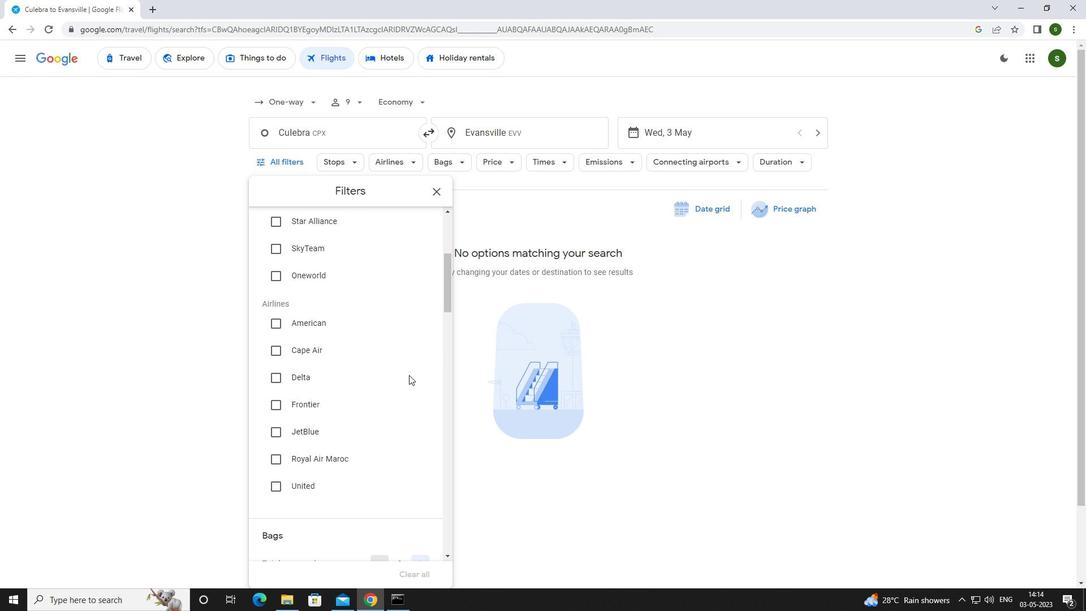 
Action: Mouse scrolled (409, 374) with delta (0, 0)
Screenshot: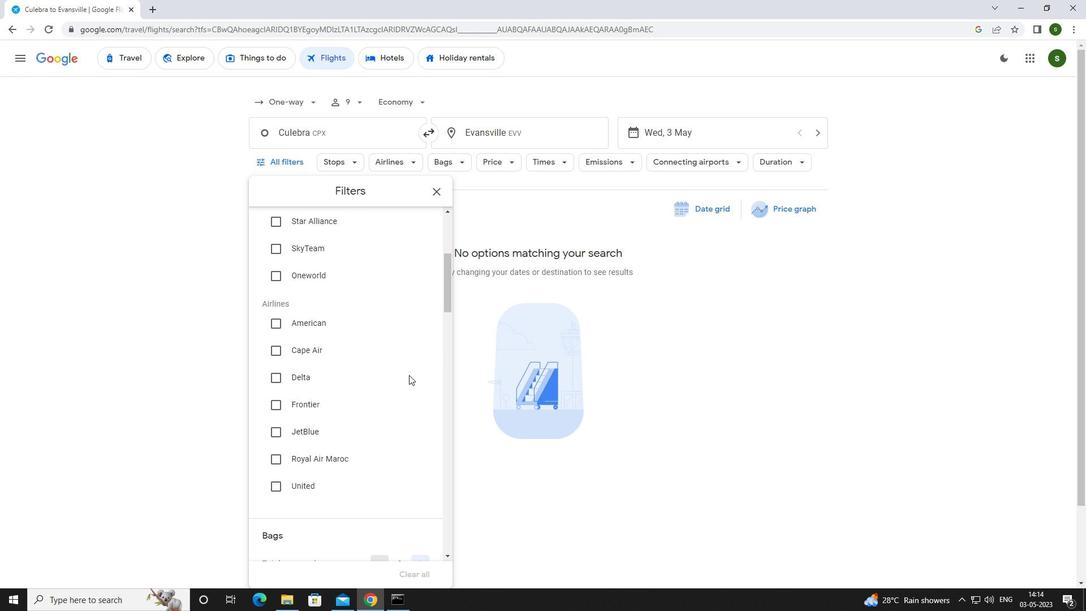 
Action: Mouse moved to (325, 347)
Screenshot: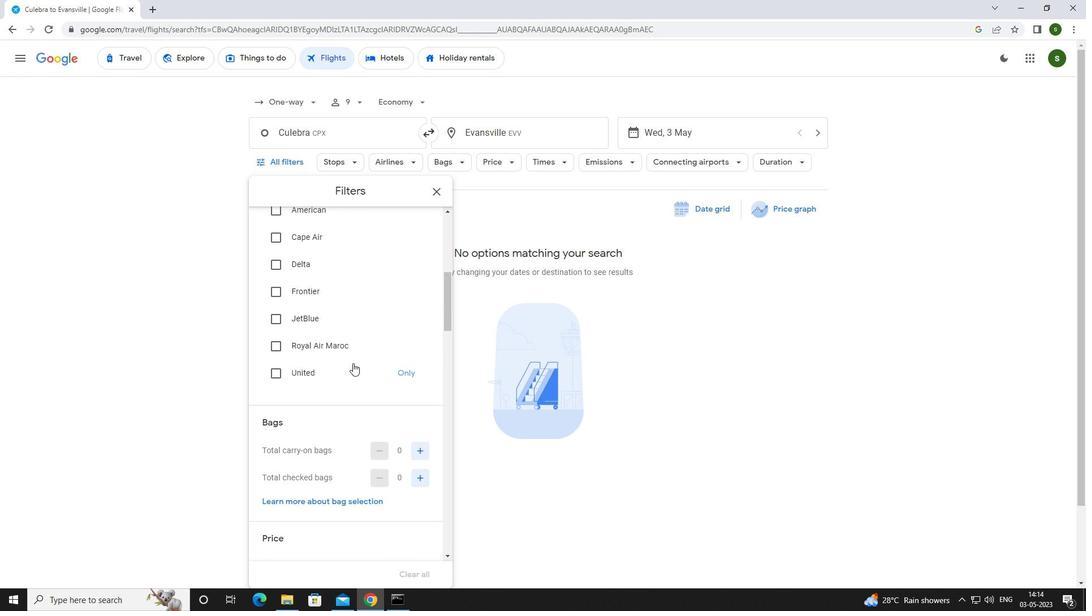 
Action: Mouse pressed left at (325, 347)
Screenshot: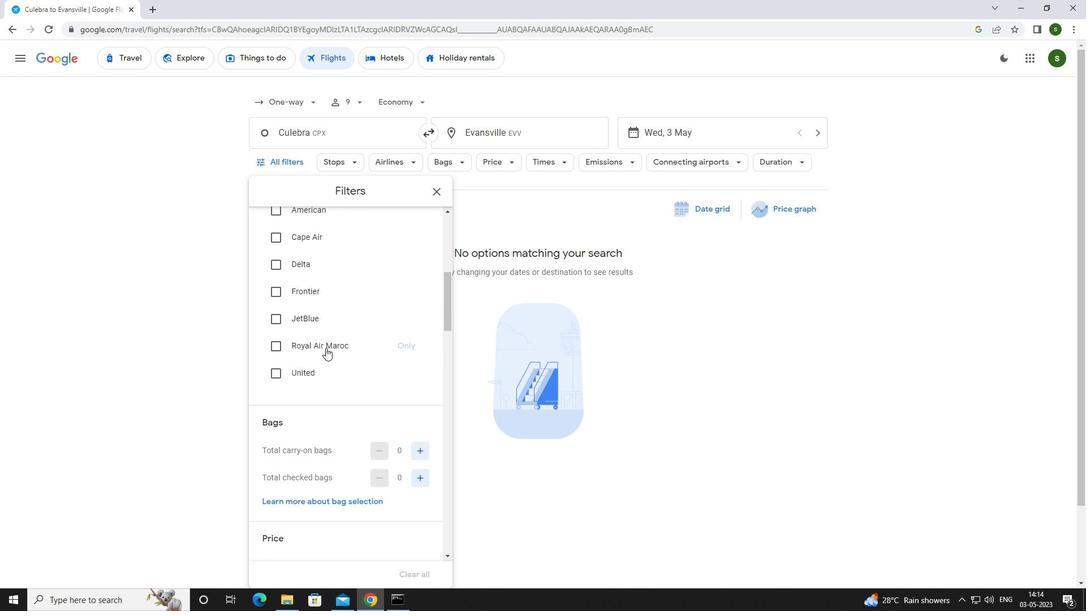 
Action: Mouse scrolled (325, 347) with delta (0, 0)
Screenshot: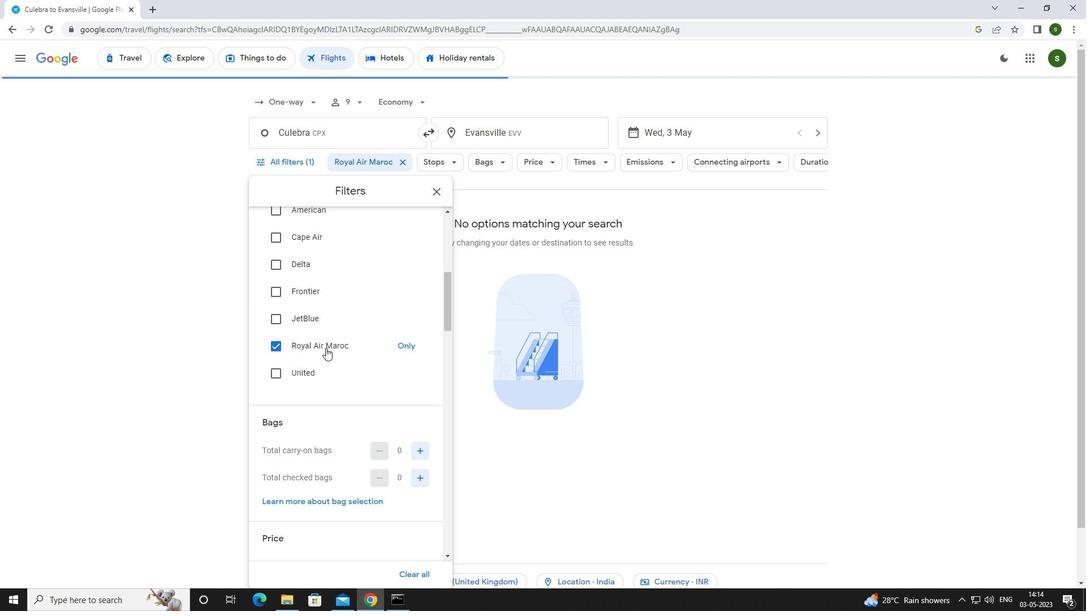 
Action: Mouse scrolled (325, 347) with delta (0, 0)
Screenshot: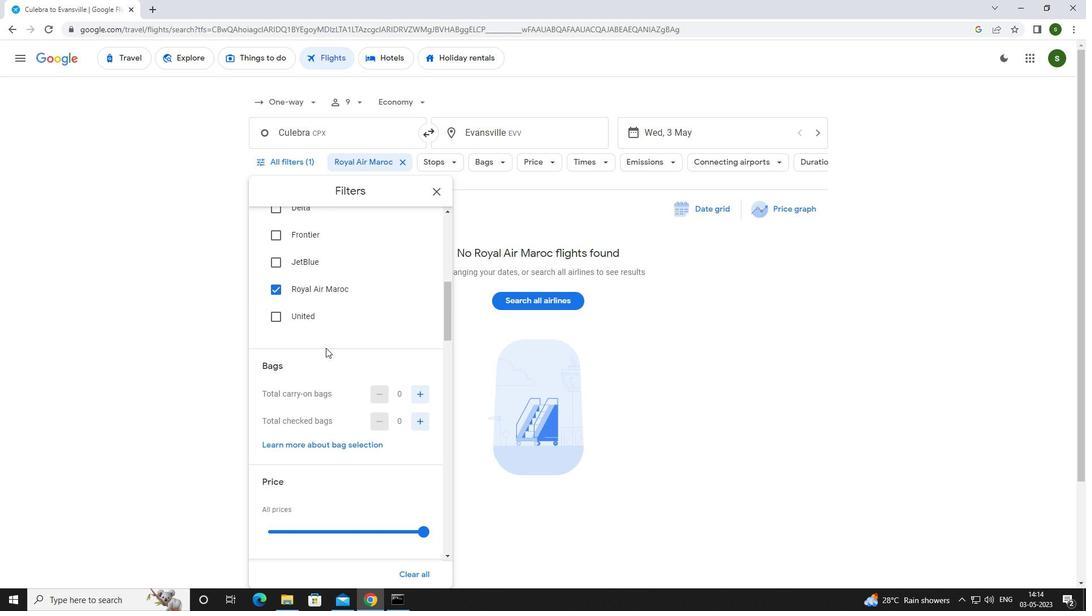 
Action: Mouse scrolled (325, 347) with delta (0, 0)
Screenshot: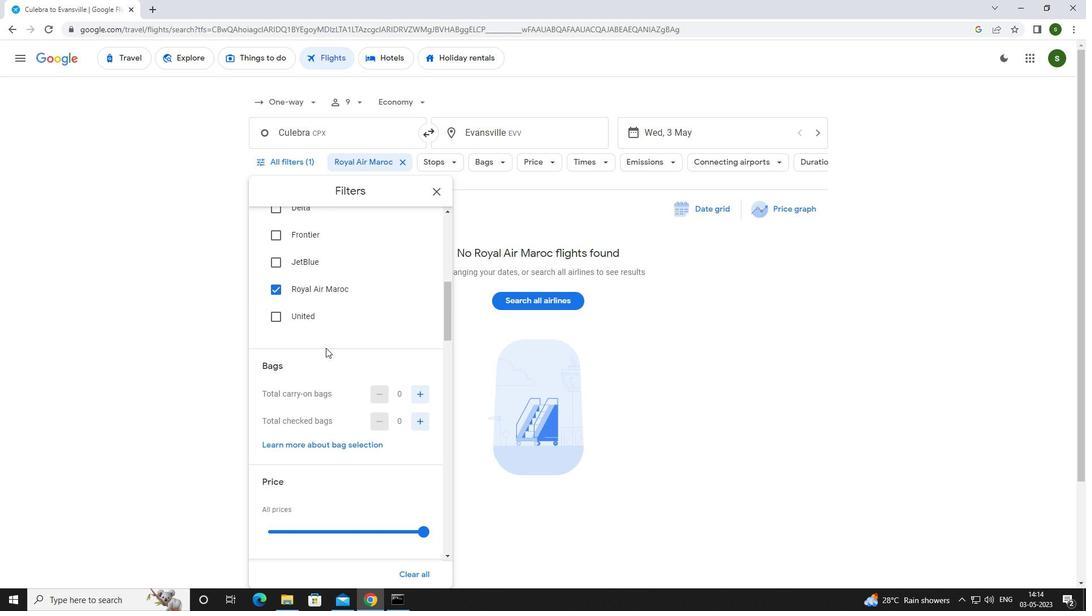 
Action: Mouse moved to (422, 419)
Screenshot: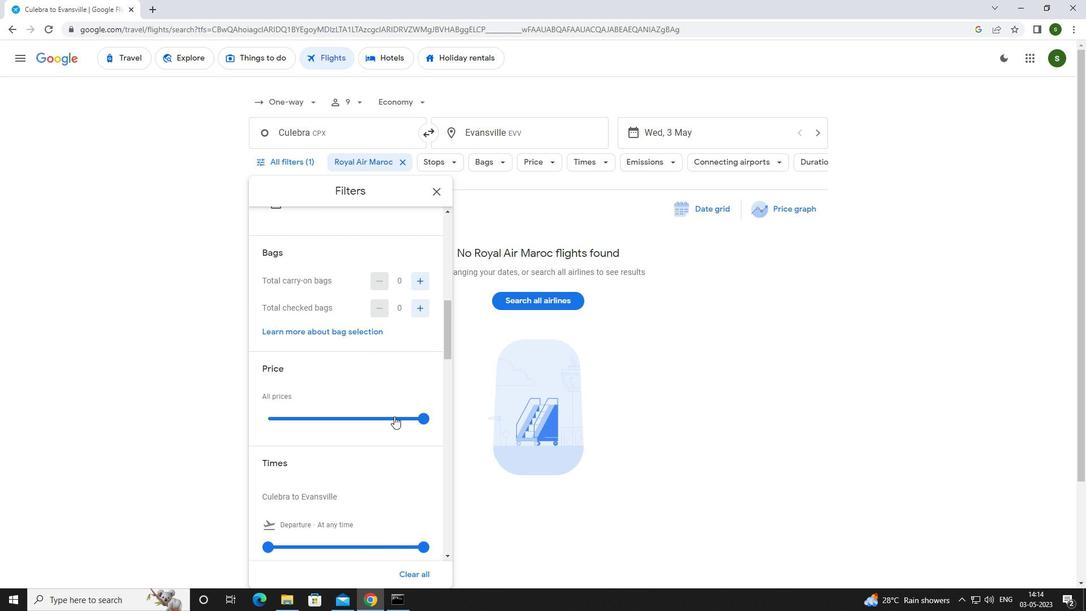 
Action: Mouse pressed left at (422, 419)
Screenshot: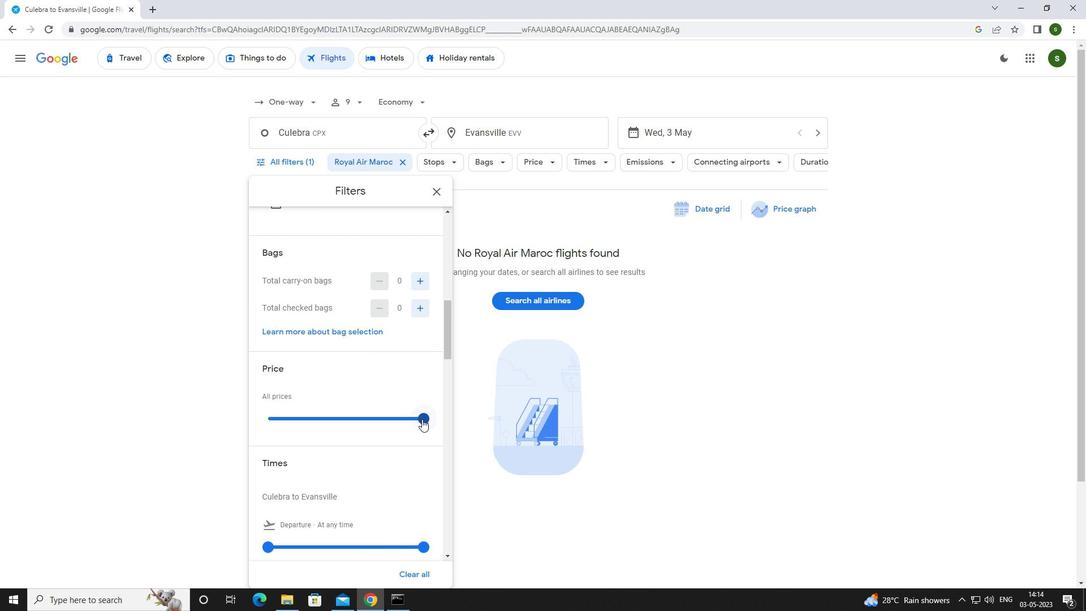 
Action: Mouse scrolled (422, 418) with delta (0, 0)
Screenshot: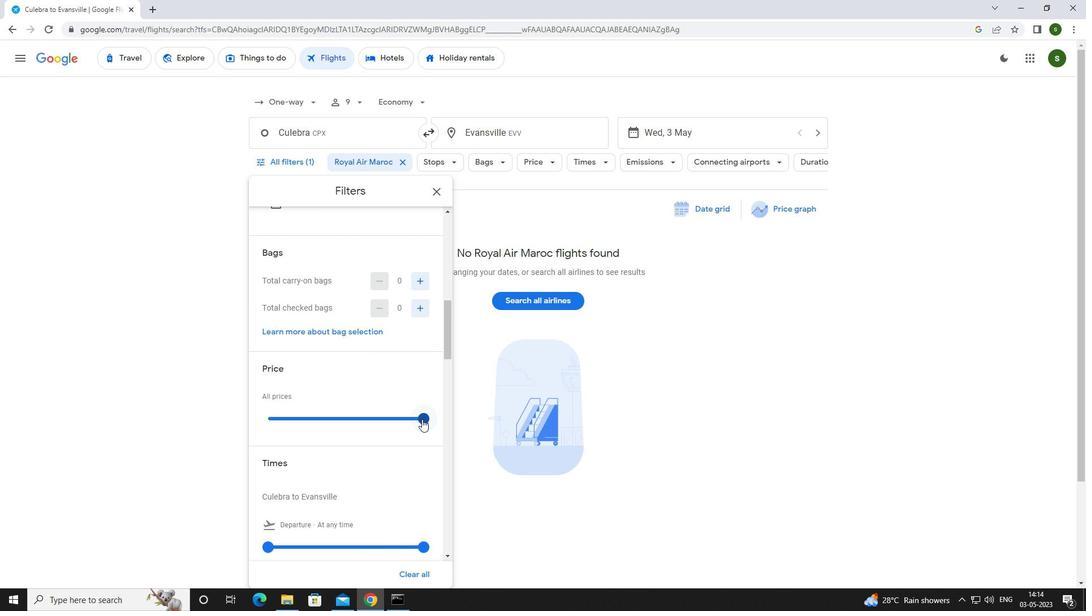 
Action: Mouse scrolled (422, 418) with delta (0, 0)
Screenshot: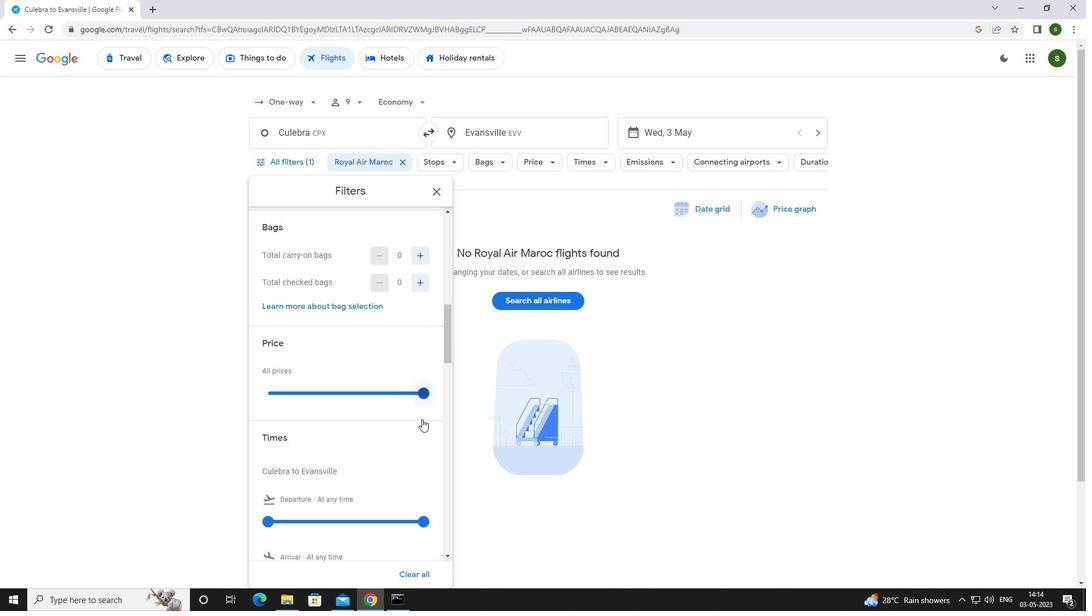 
Action: Mouse moved to (264, 434)
Screenshot: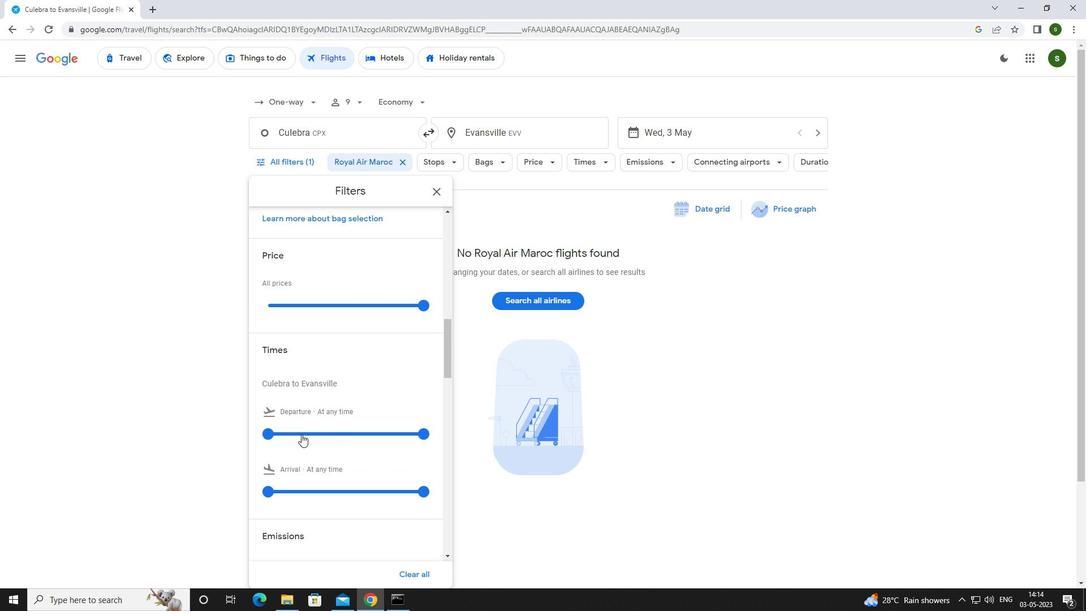 
Action: Mouse pressed left at (264, 434)
Screenshot: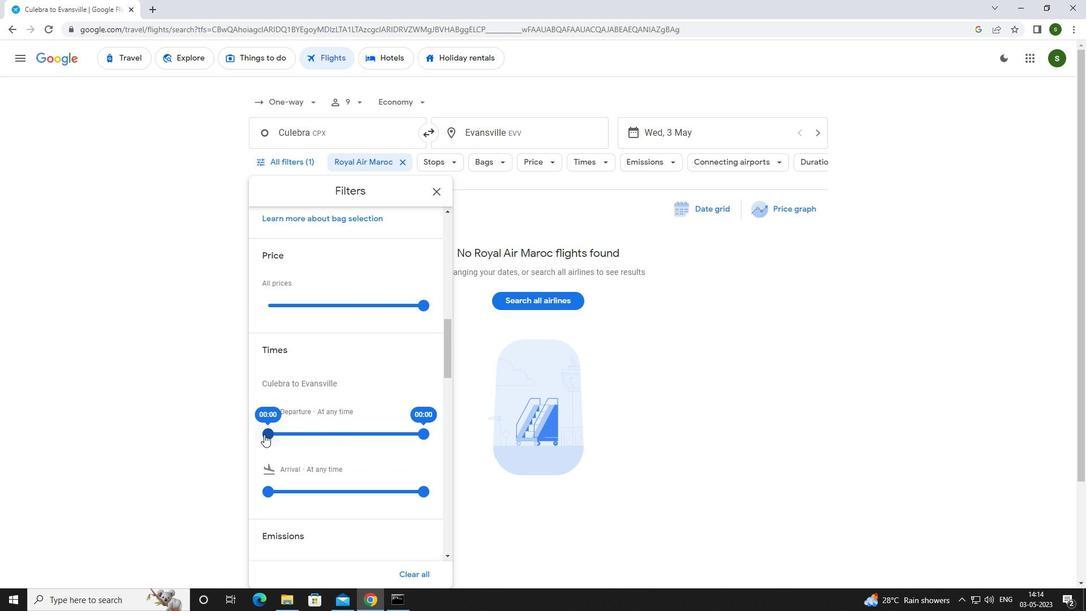 
Action: Mouse moved to (685, 375)
Screenshot: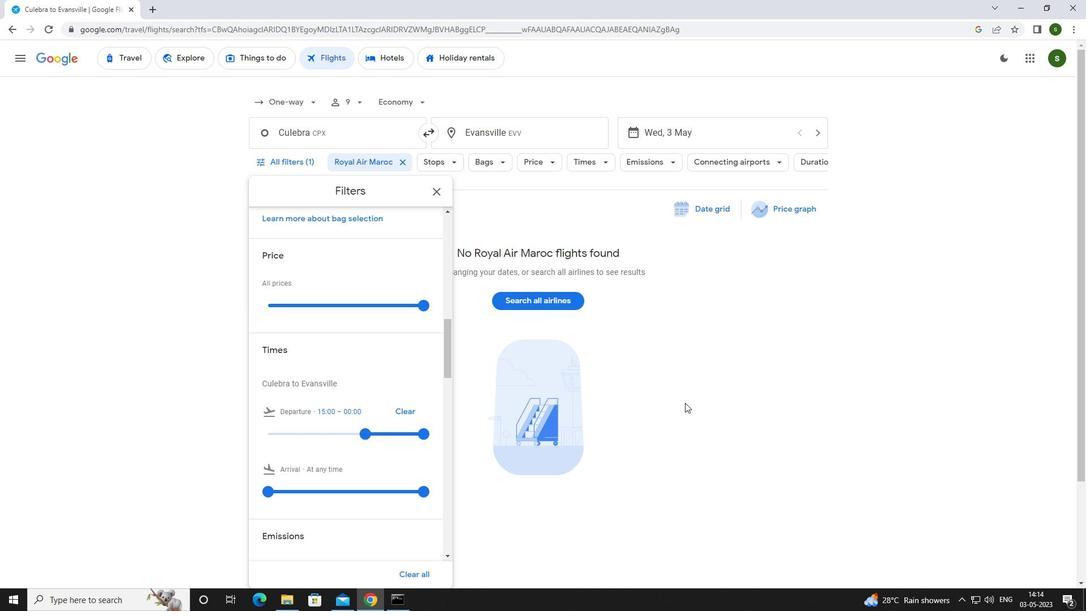 
Action: Mouse pressed left at (685, 375)
Screenshot: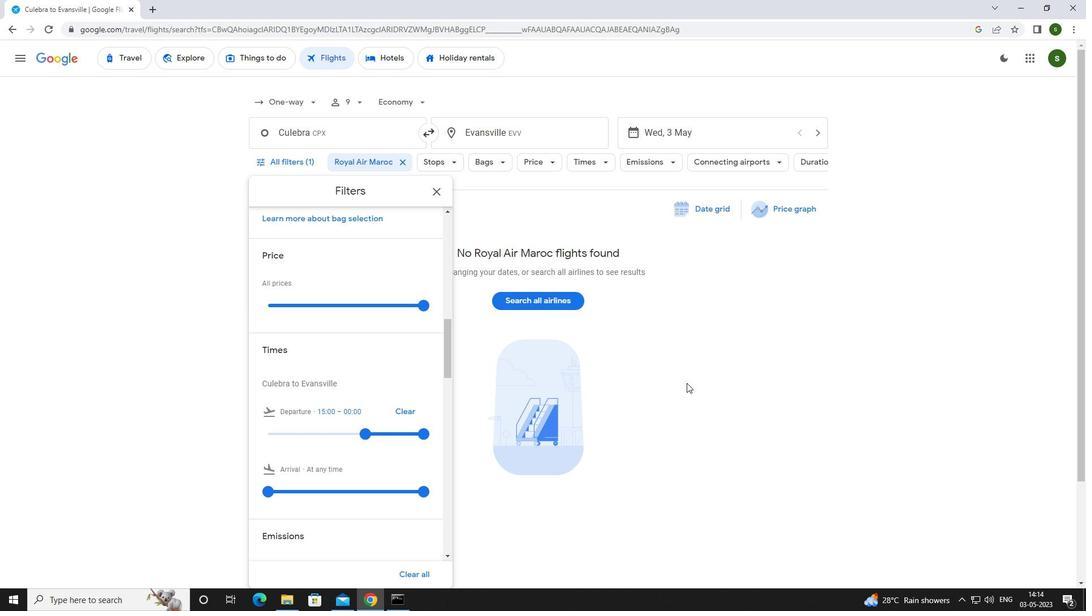 
